 Task: Find connections with filter location Oleiros with filter topic #Jobswith filter profile language Spanish with filter current company Morgan McKinley with filter school Agnel Charitable Trusts Fr Conceicao Rodrigues Institute of Technology Sector 9-A Vashi Navi Mumbai 400 703 with filter industry Engineering Services with filter service category Headshot Photography with filter keywords title HVAC Technician
Action: Mouse moved to (150, 222)
Screenshot: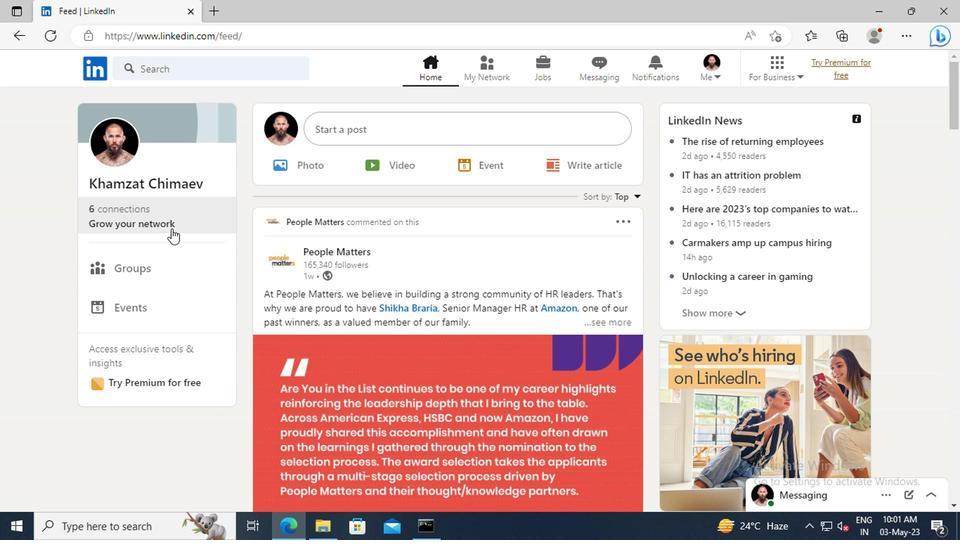 
Action: Mouse pressed left at (150, 222)
Screenshot: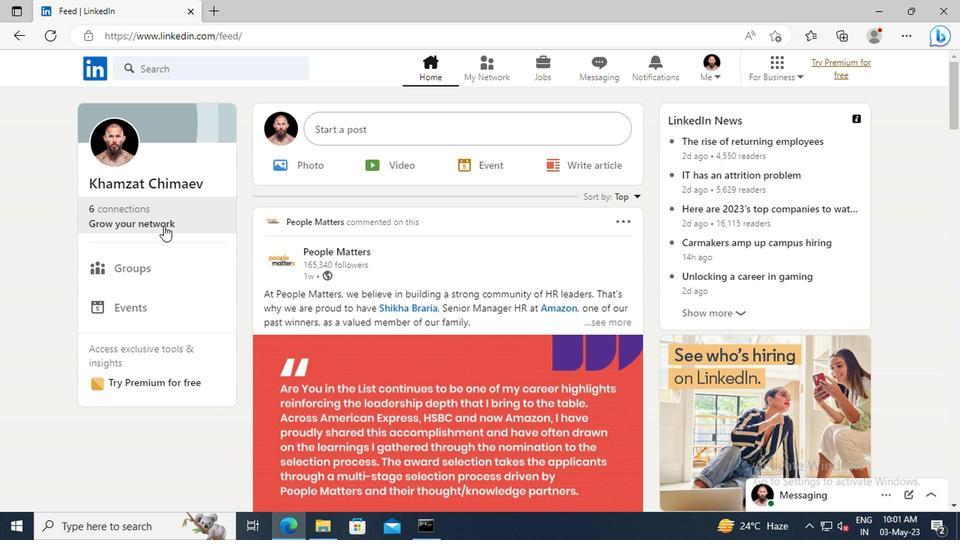 
Action: Mouse moved to (149, 150)
Screenshot: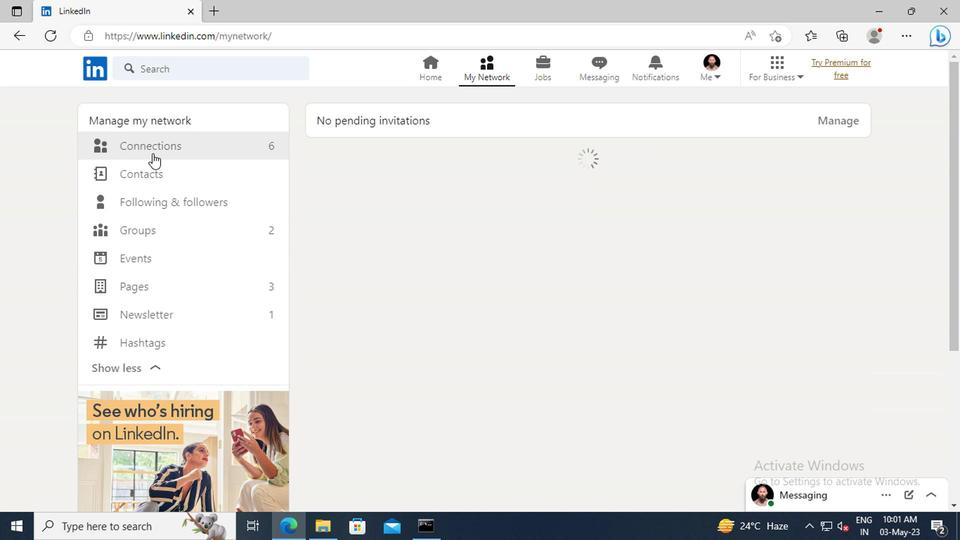 
Action: Mouse pressed left at (149, 150)
Screenshot: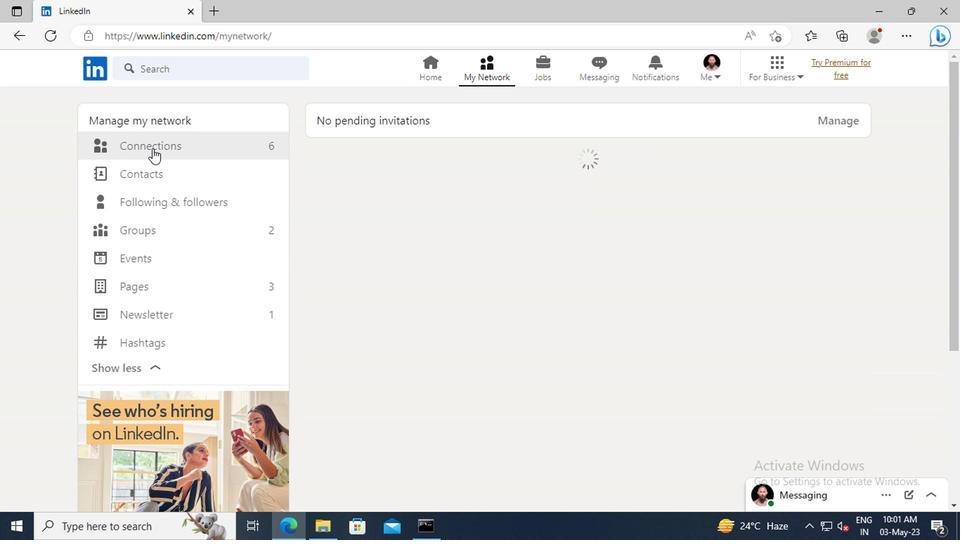
Action: Mouse moved to (563, 150)
Screenshot: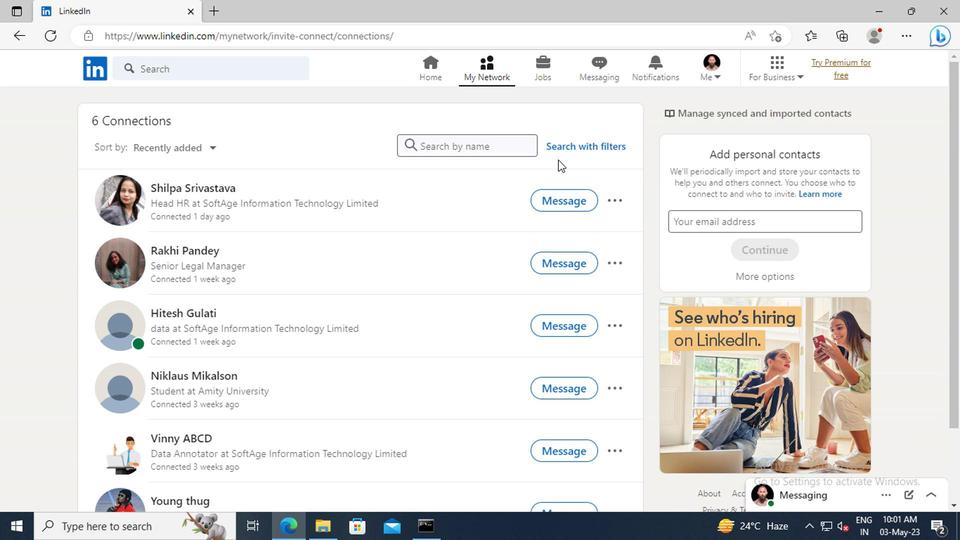 
Action: Mouse pressed left at (563, 150)
Screenshot: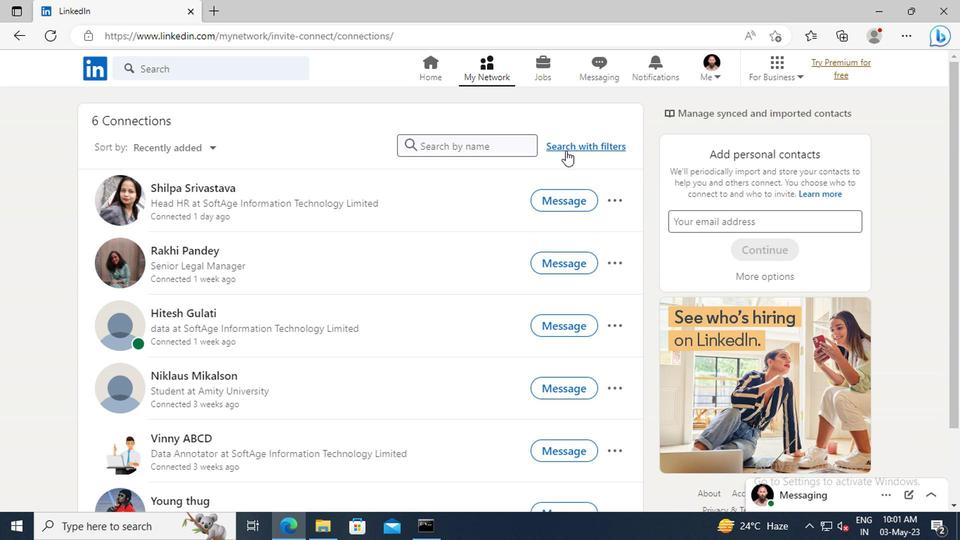 
Action: Mouse moved to (533, 114)
Screenshot: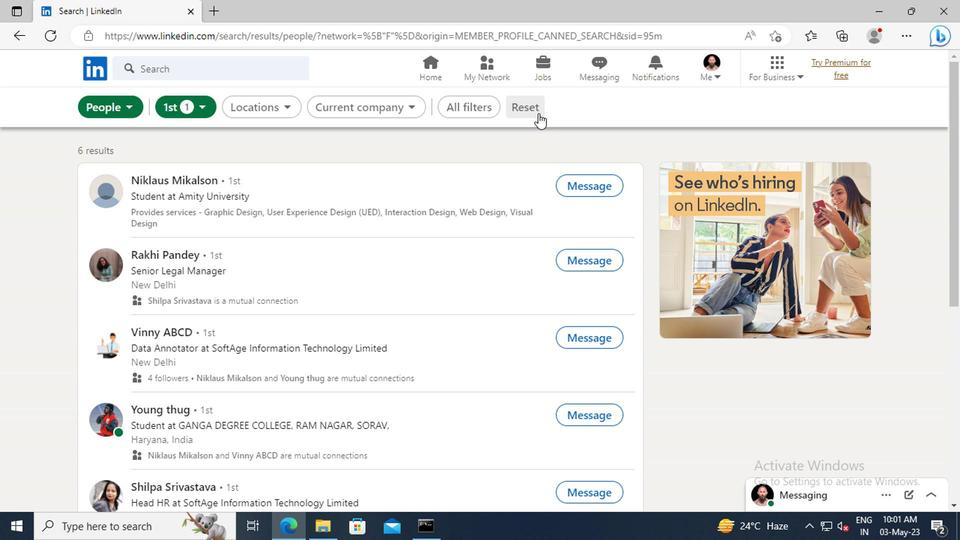 
Action: Mouse pressed left at (533, 114)
Screenshot: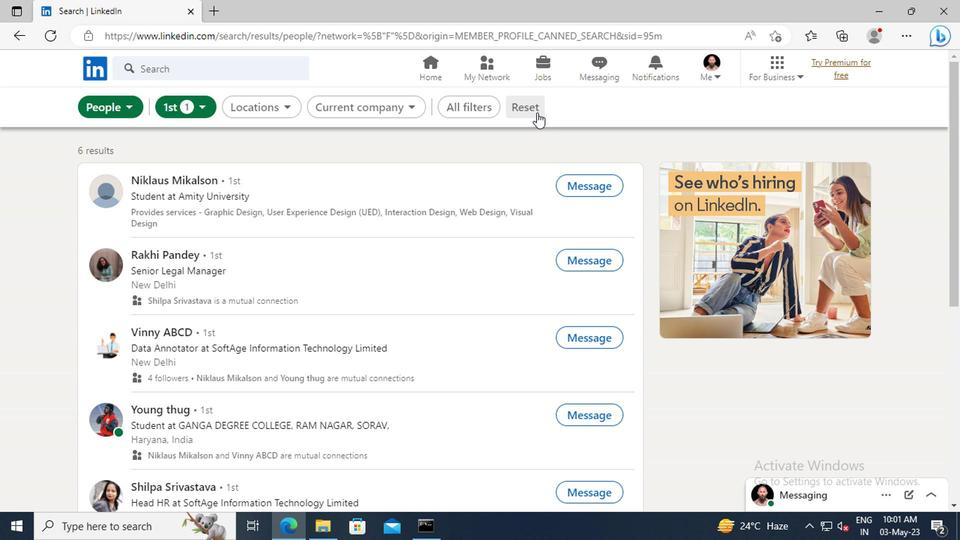 
Action: Mouse moved to (514, 113)
Screenshot: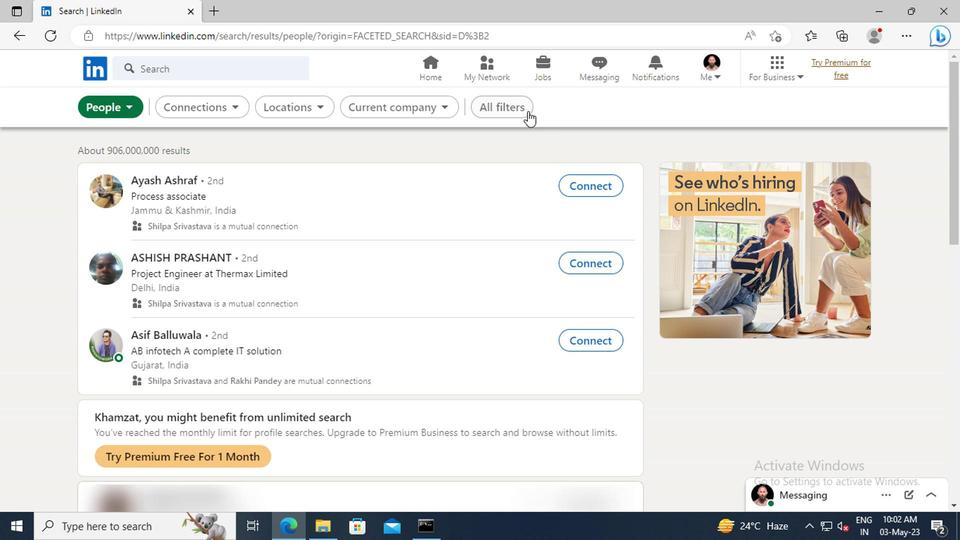 
Action: Mouse pressed left at (514, 113)
Screenshot: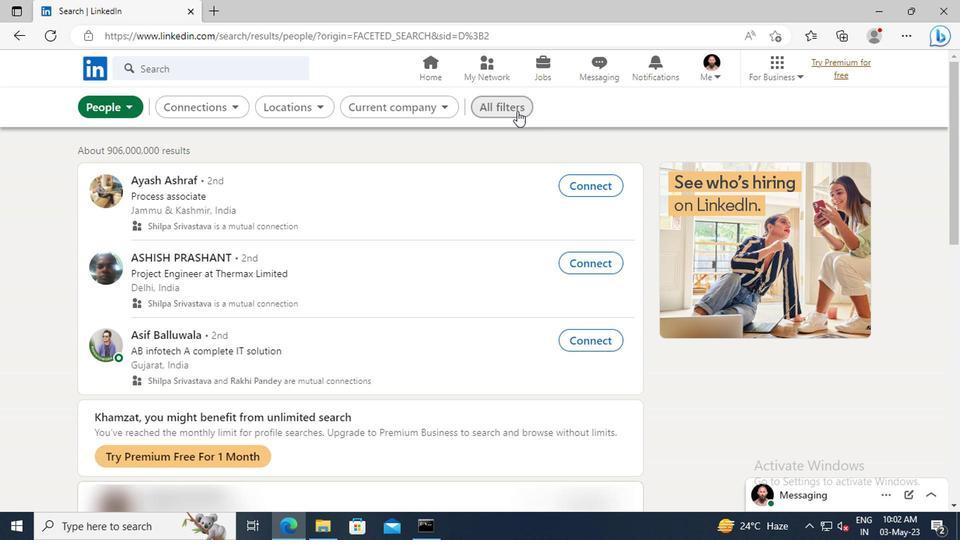 
Action: Mouse moved to (774, 261)
Screenshot: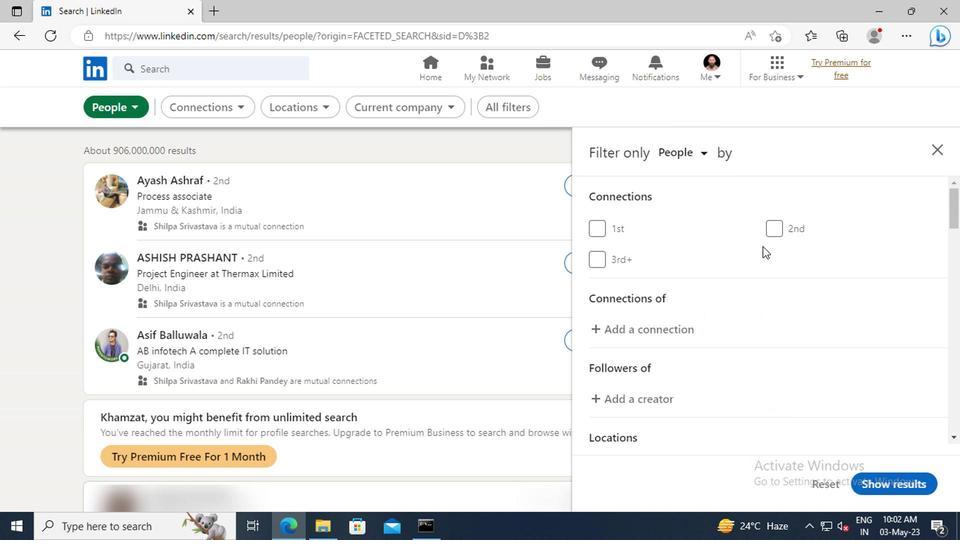 
Action: Mouse scrolled (774, 260) with delta (0, -1)
Screenshot: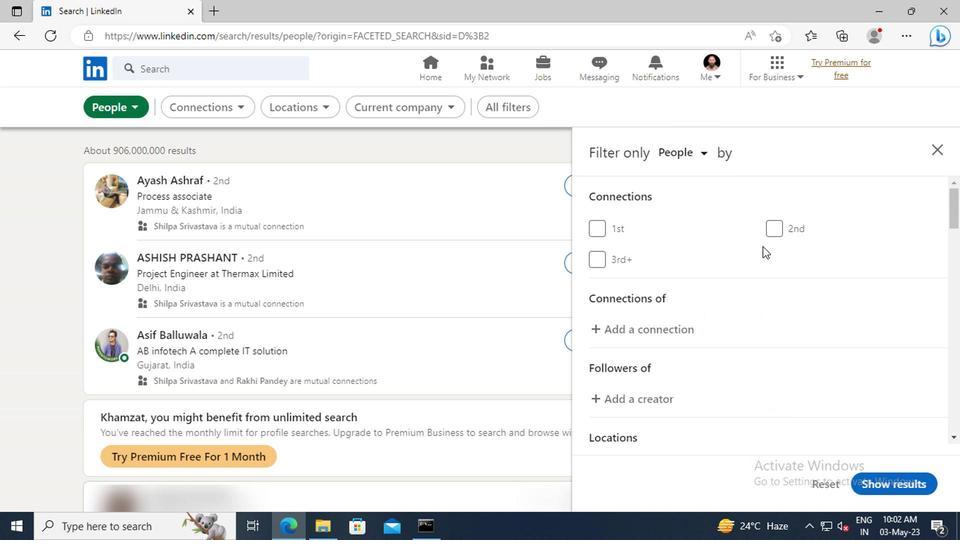 
Action: Mouse scrolled (774, 260) with delta (0, -1)
Screenshot: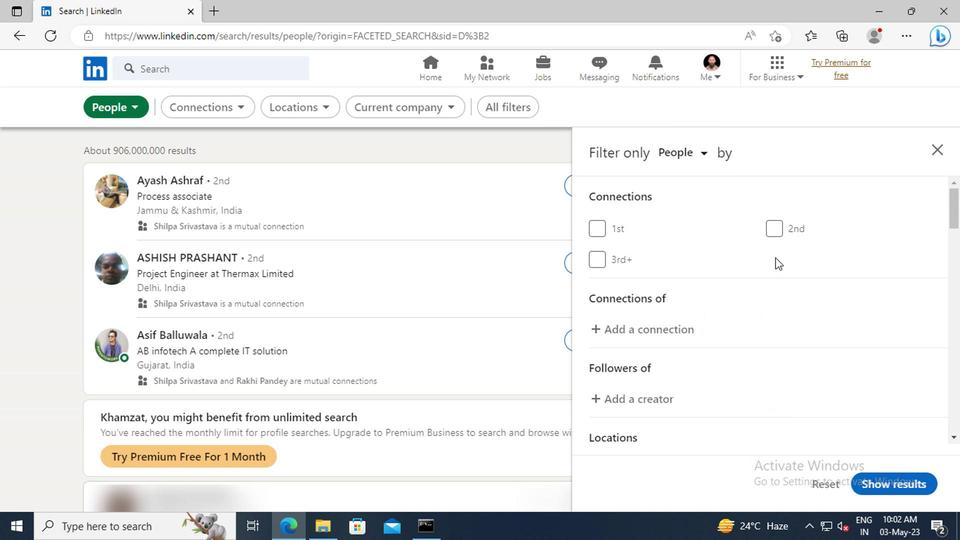 
Action: Mouse moved to (782, 266)
Screenshot: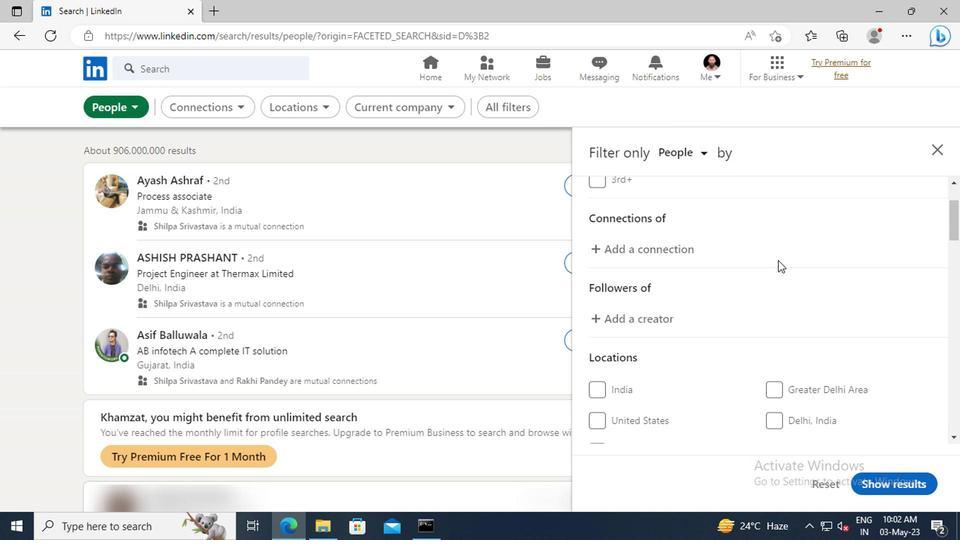 
Action: Mouse scrolled (782, 265) with delta (0, -1)
Screenshot: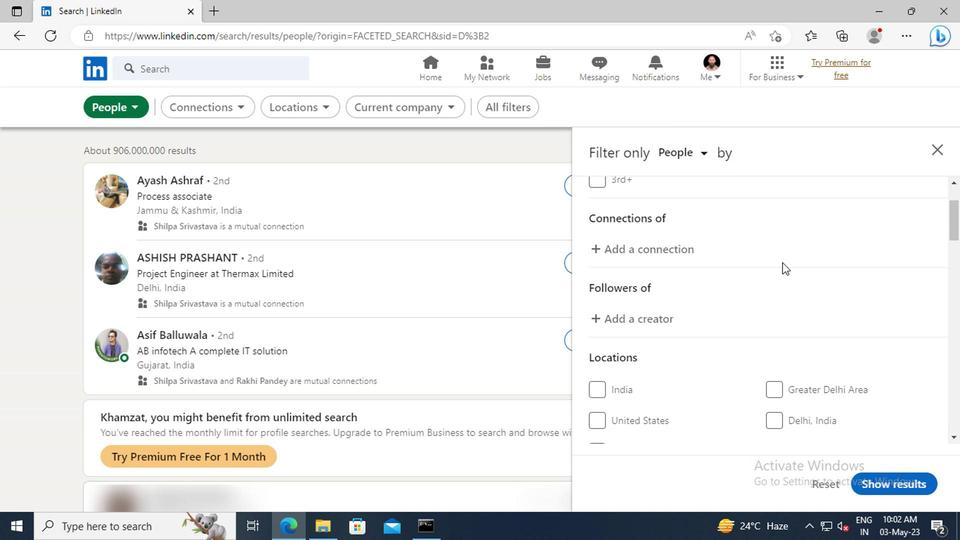 
Action: Mouse scrolled (782, 265) with delta (0, -1)
Screenshot: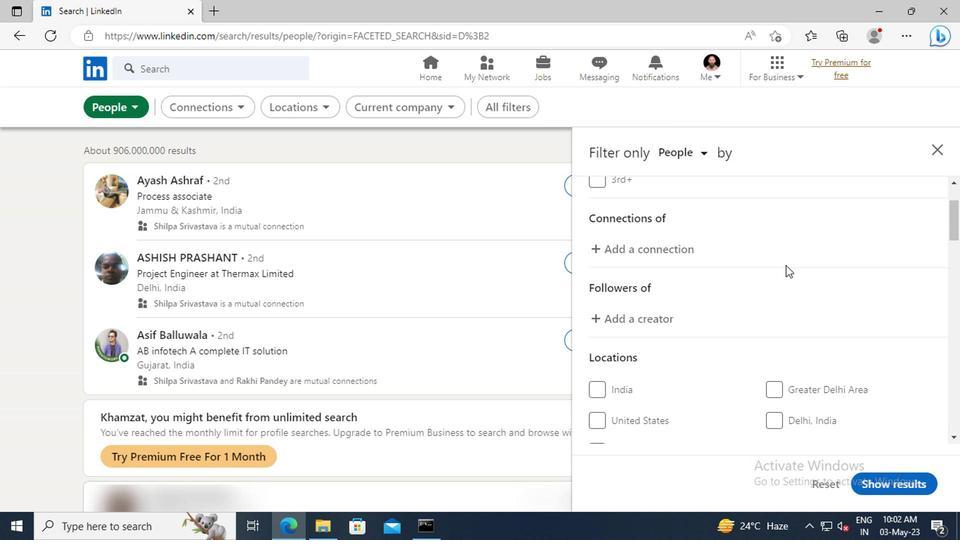 
Action: Mouse scrolled (782, 265) with delta (0, -1)
Screenshot: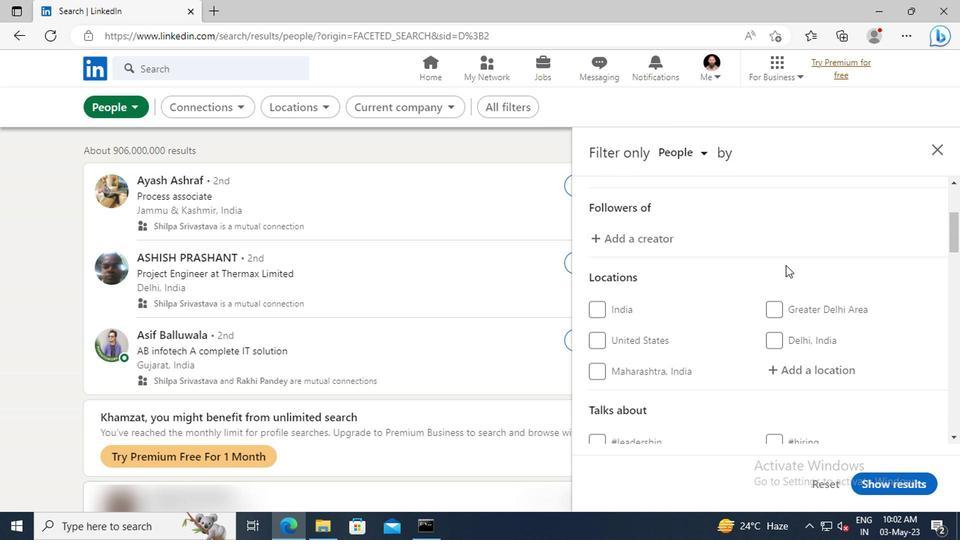 
Action: Mouse scrolled (782, 265) with delta (0, -1)
Screenshot: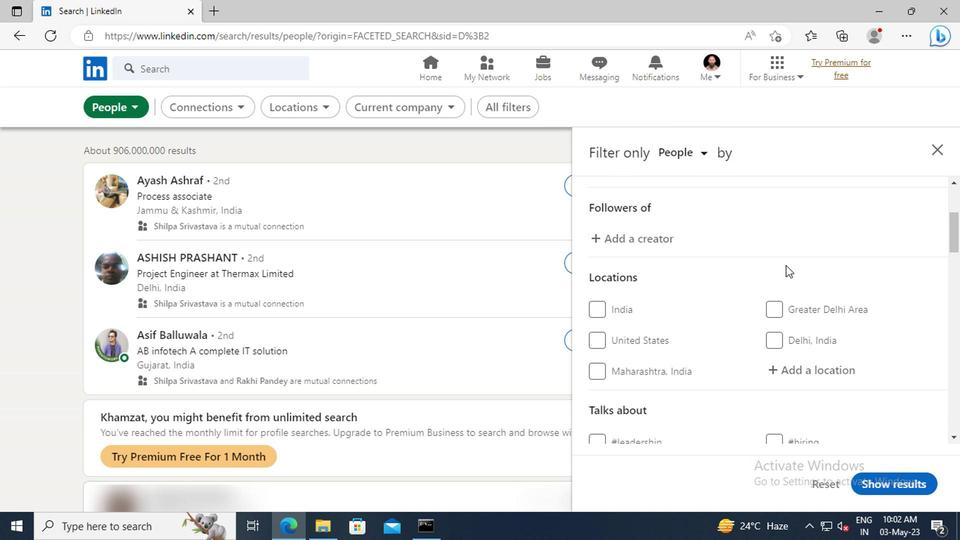 
Action: Mouse moved to (786, 289)
Screenshot: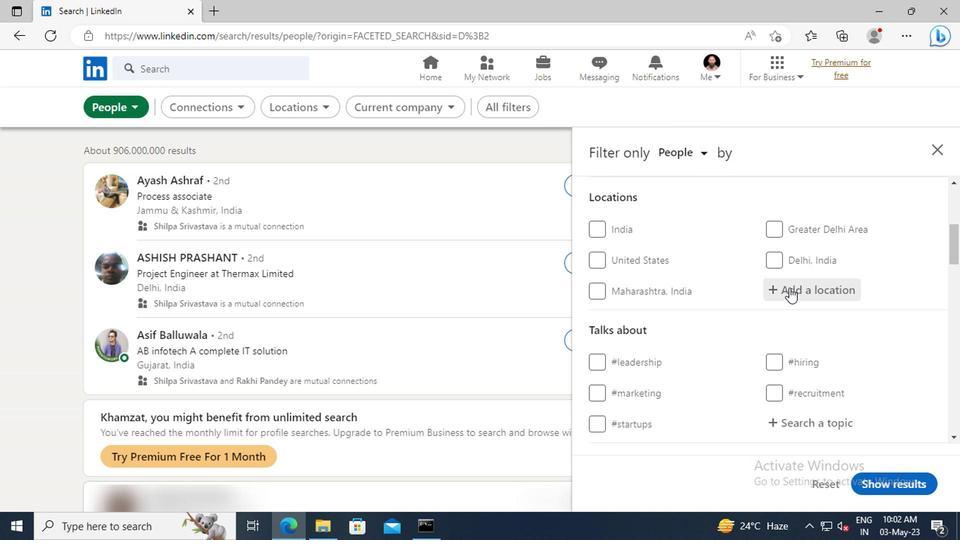 
Action: Mouse pressed left at (786, 289)
Screenshot: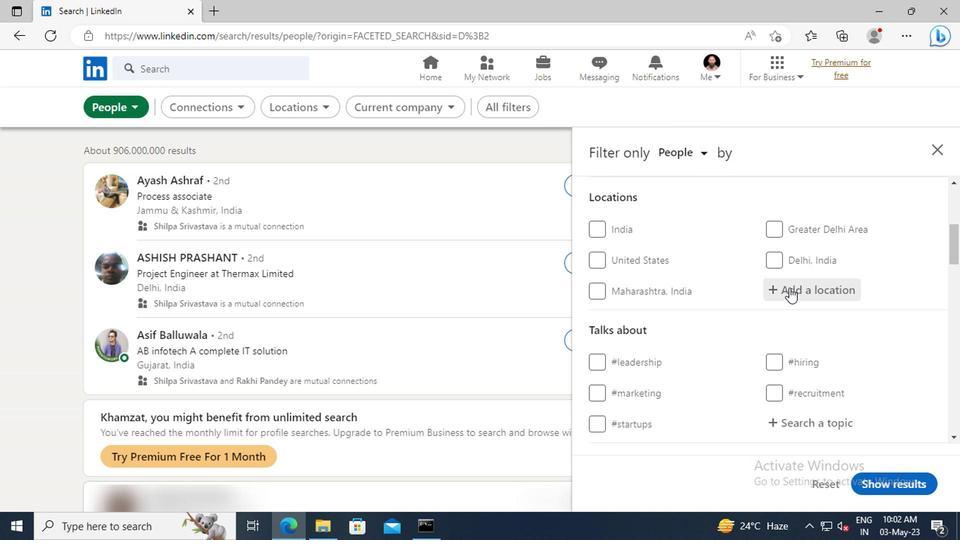 
Action: Key pressed <Key.shift>OLEIROS
Screenshot: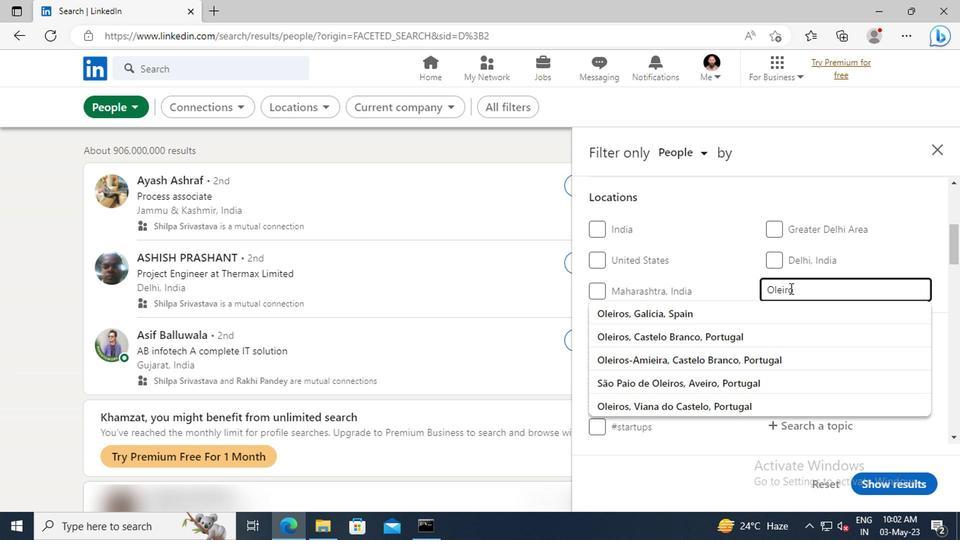 
Action: Mouse moved to (787, 306)
Screenshot: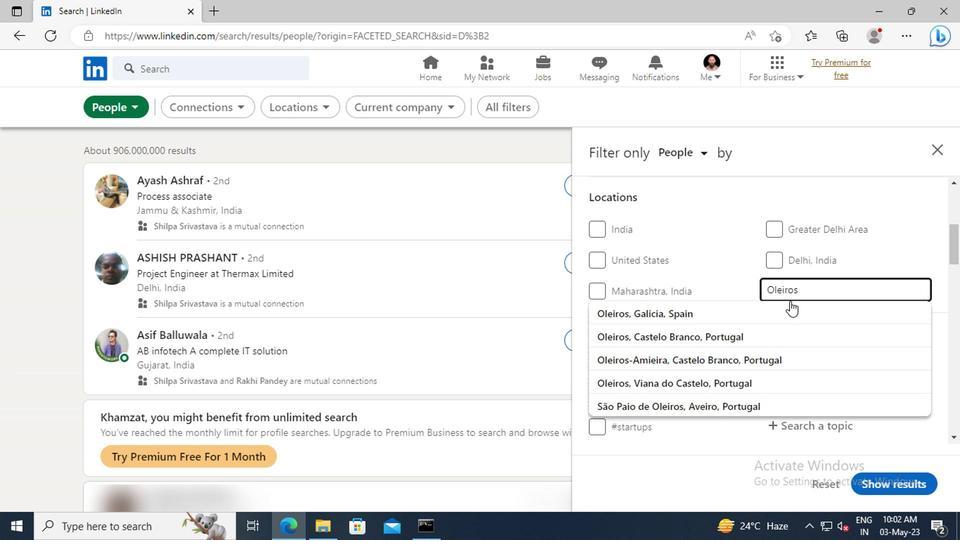 
Action: Mouse pressed left at (787, 306)
Screenshot: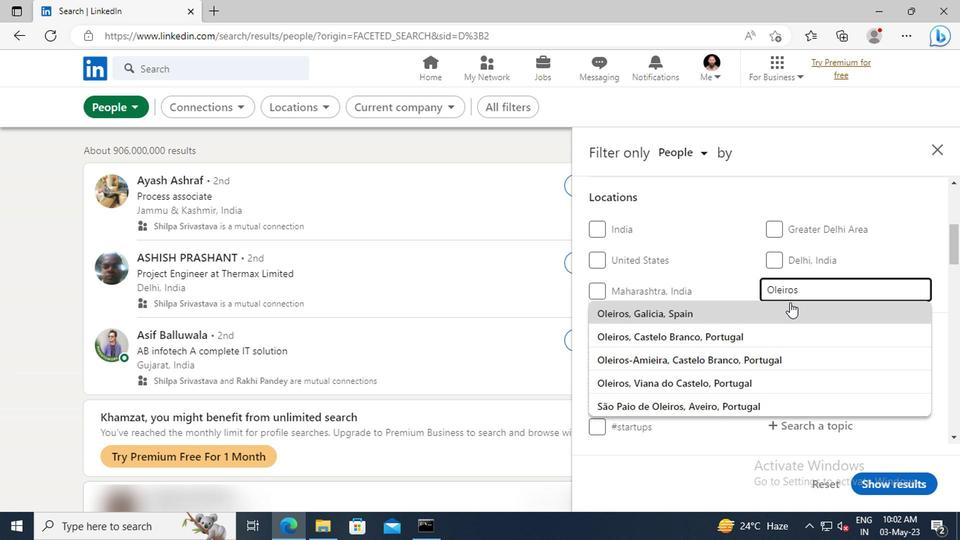 
Action: Mouse scrolled (787, 305) with delta (0, -1)
Screenshot: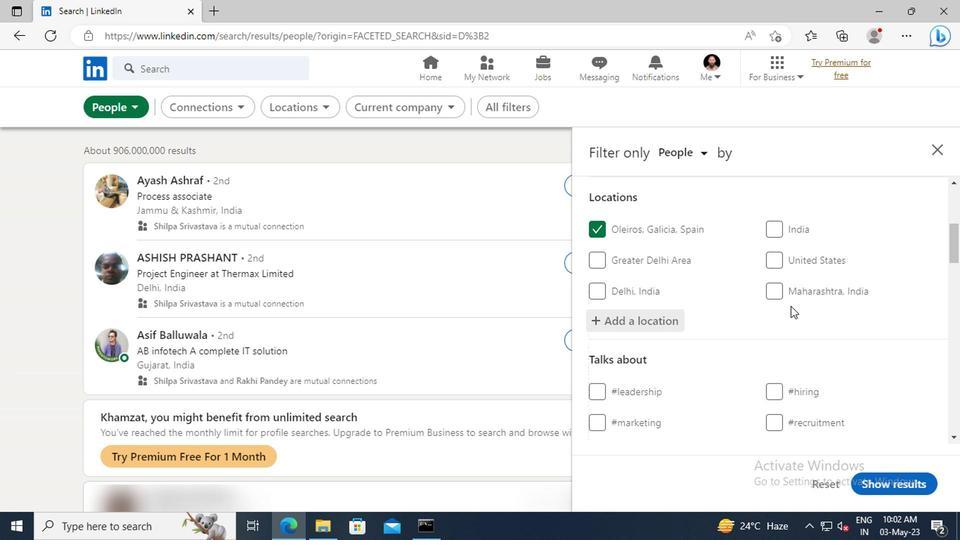 
Action: Mouse moved to (785, 286)
Screenshot: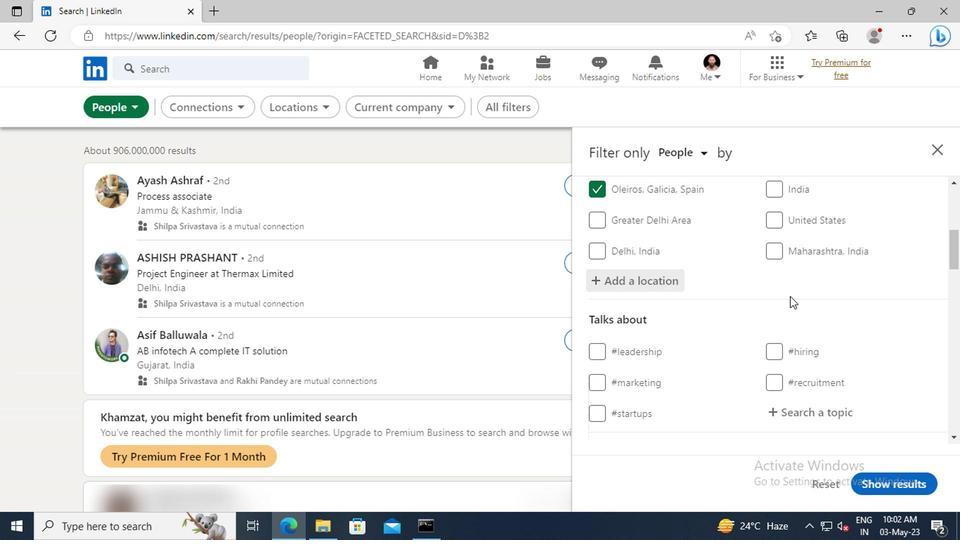 
Action: Mouse scrolled (785, 285) with delta (0, 0)
Screenshot: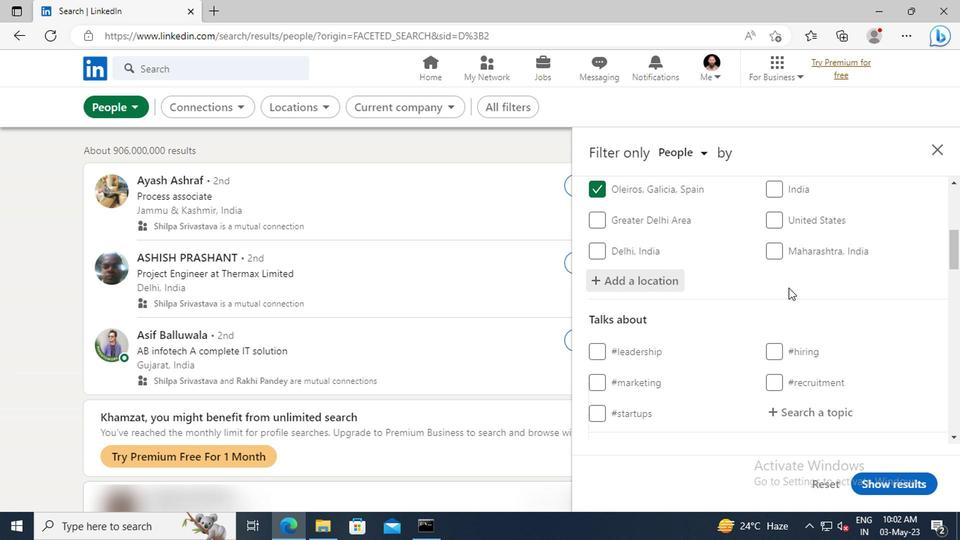
Action: Mouse scrolled (785, 285) with delta (0, 0)
Screenshot: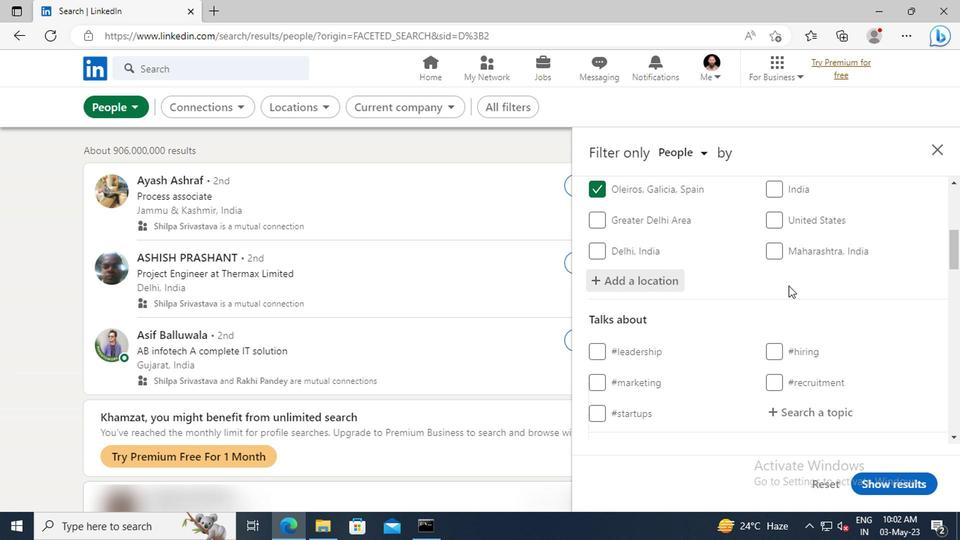 
Action: Mouse scrolled (785, 285) with delta (0, 0)
Screenshot: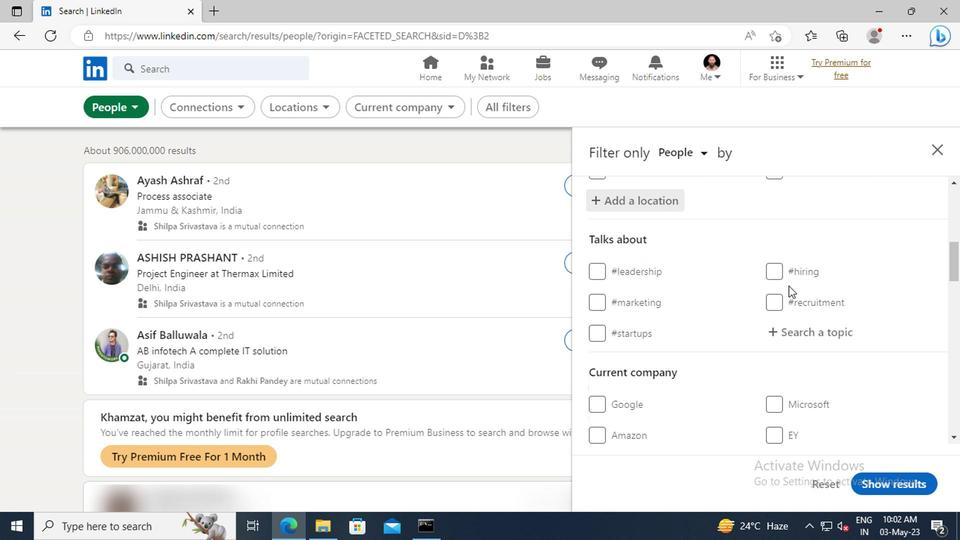 
Action: Mouse moved to (788, 292)
Screenshot: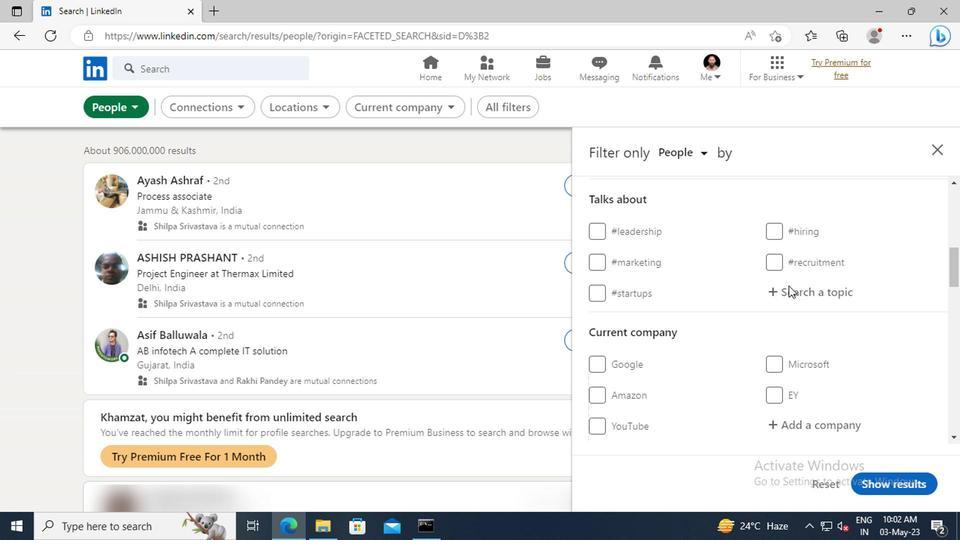 
Action: Mouse pressed left at (788, 292)
Screenshot: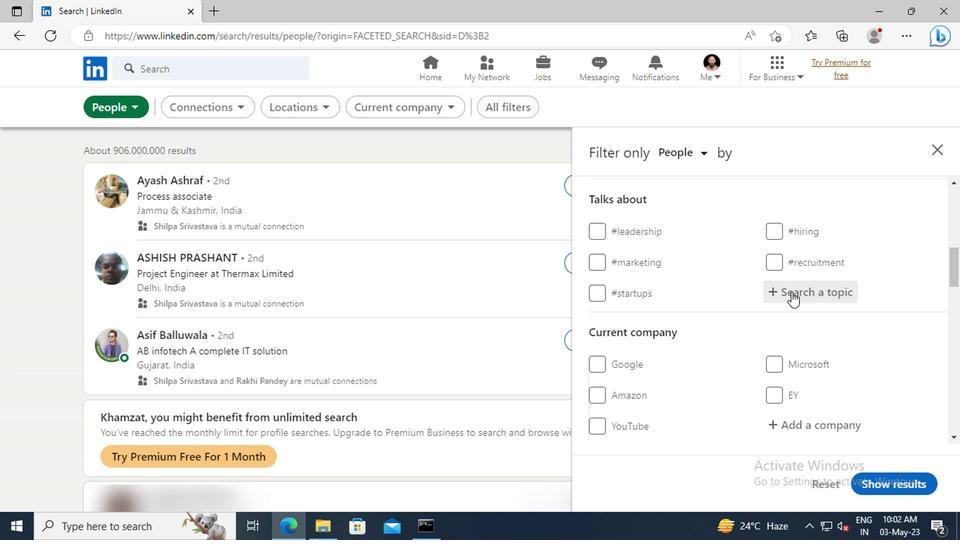 
Action: Key pressed <Key.shift>JOBS
Screenshot: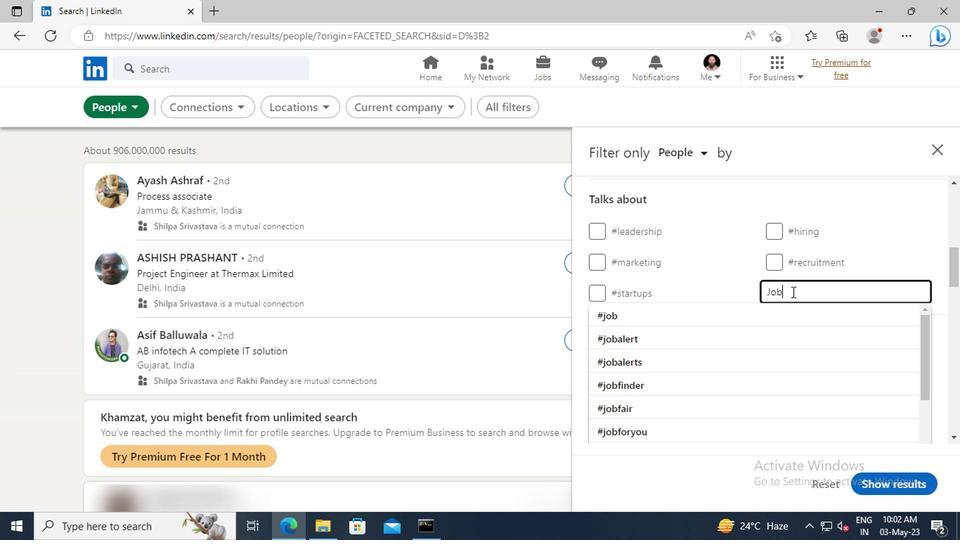 
Action: Mouse moved to (793, 314)
Screenshot: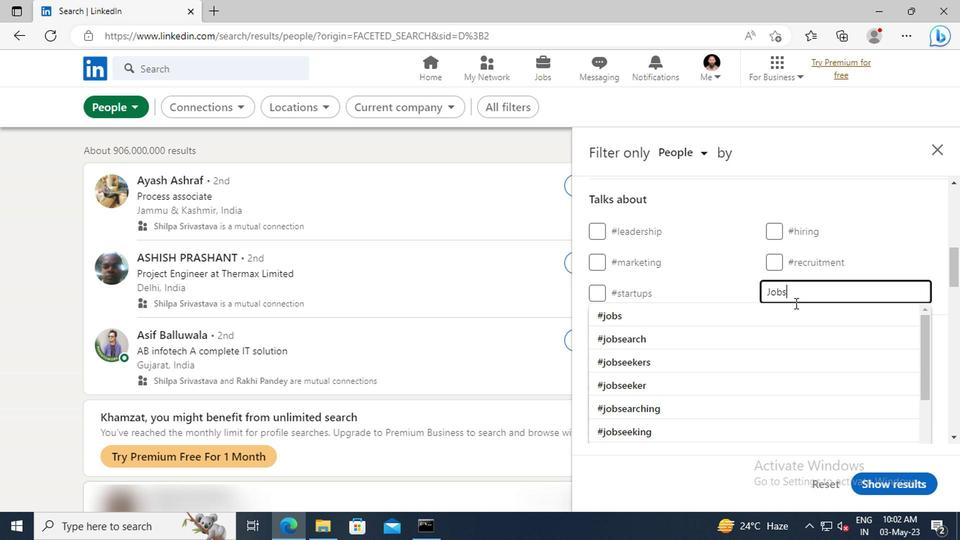 
Action: Mouse pressed left at (793, 314)
Screenshot: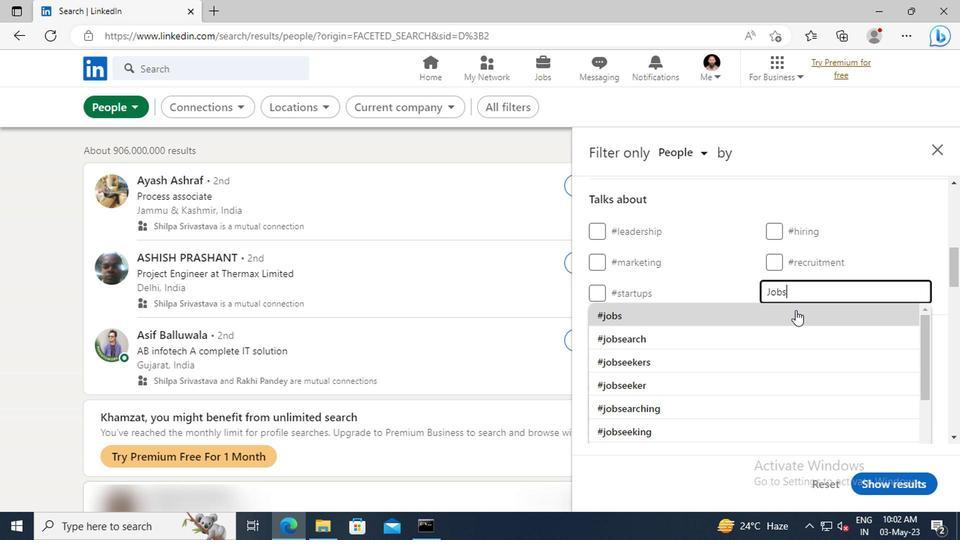 
Action: Mouse moved to (793, 315)
Screenshot: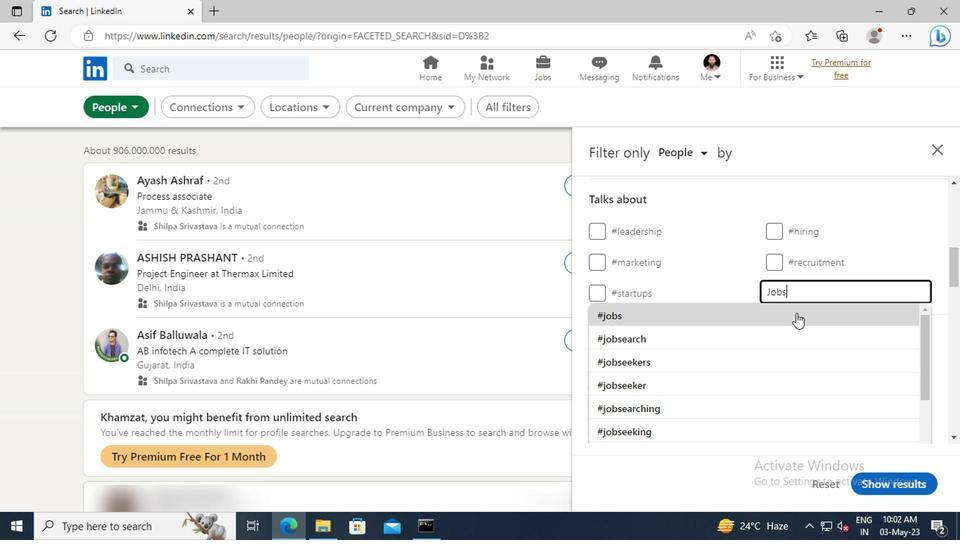 
Action: Mouse scrolled (793, 314) with delta (0, -1)
Screenshot: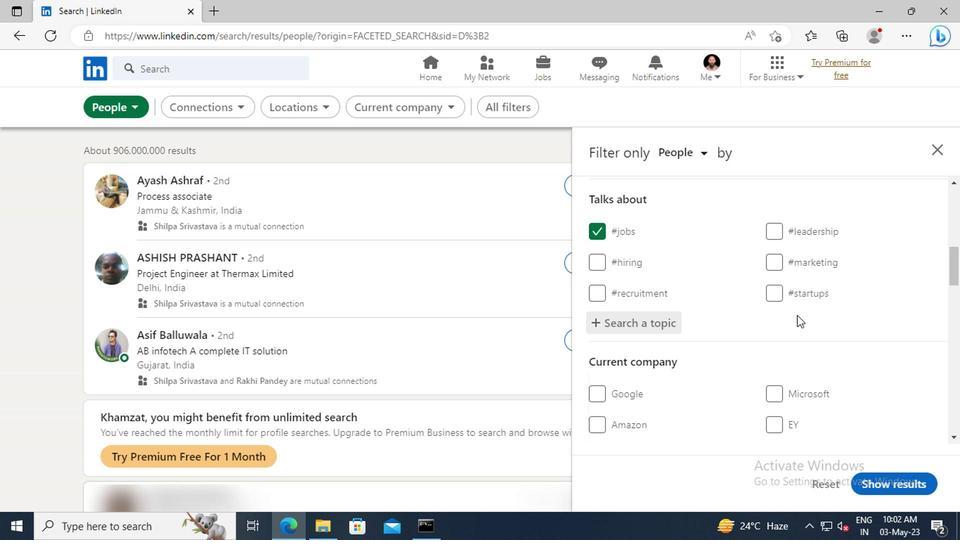 
Action: Mouse scrolled (793, 314) with delta (0, -1)
Screenshot: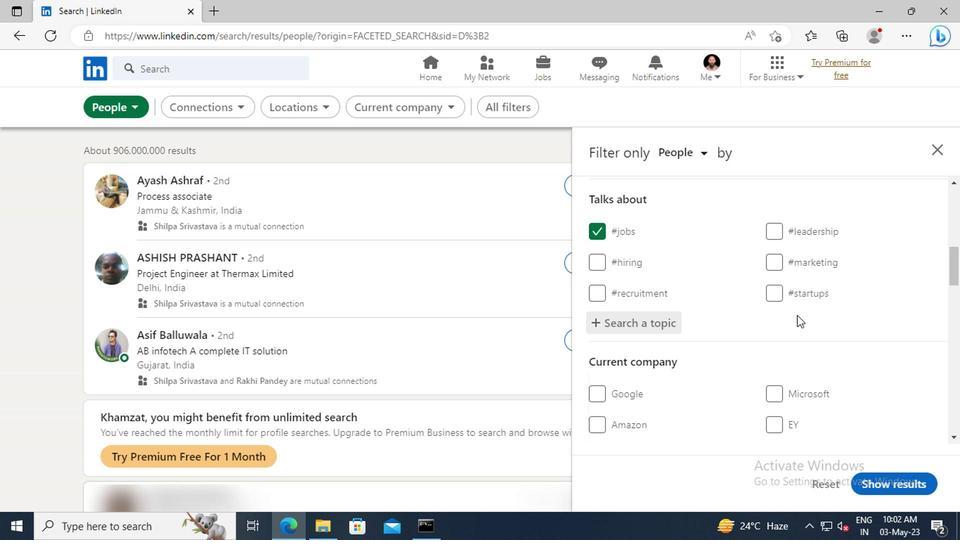 
Action: Mouse scrolled (793, 314) with delta (0, -1)
Screenshot: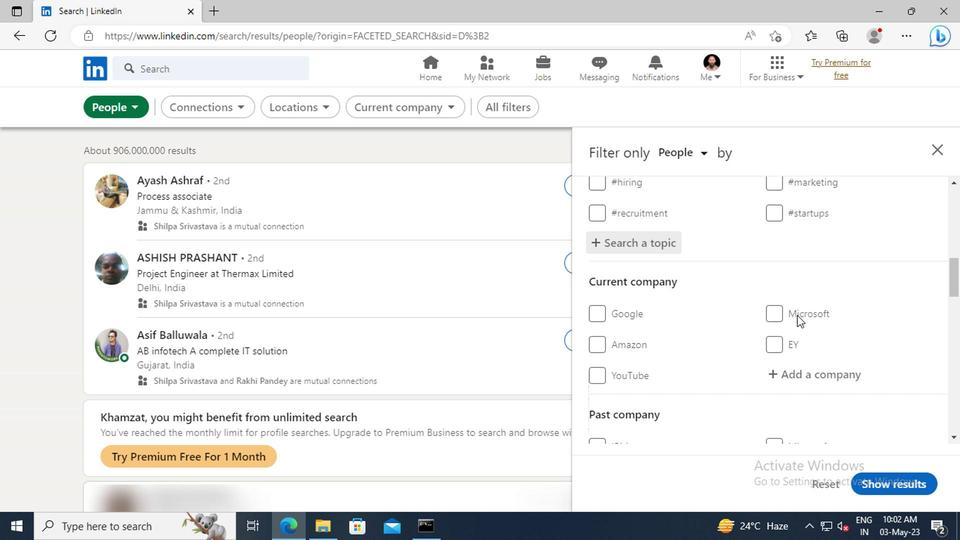 
Action: Mouse scrolled (793, 314) with delta (0, -1)
Screenshot: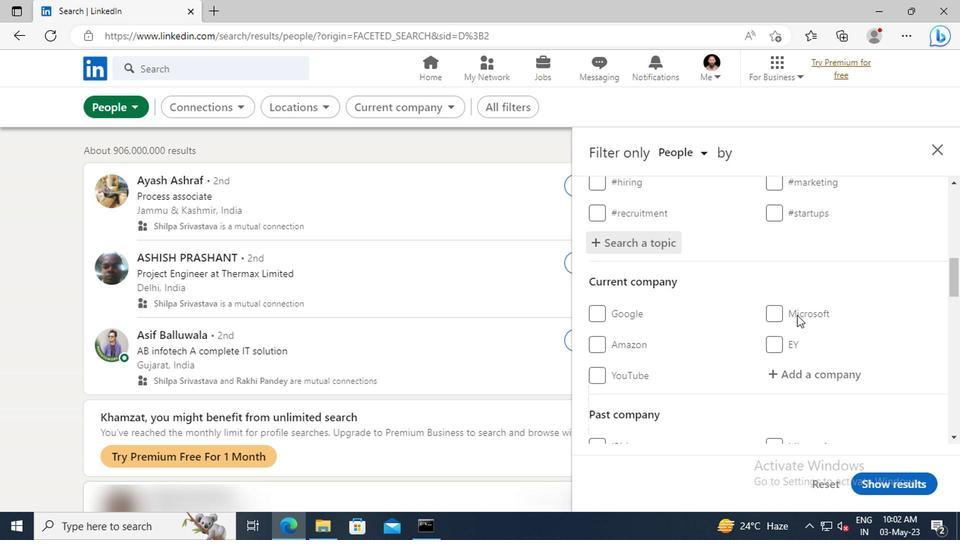 
Action: Mouse scrolled (793, 314) with delta (0, -1)
Screenshot: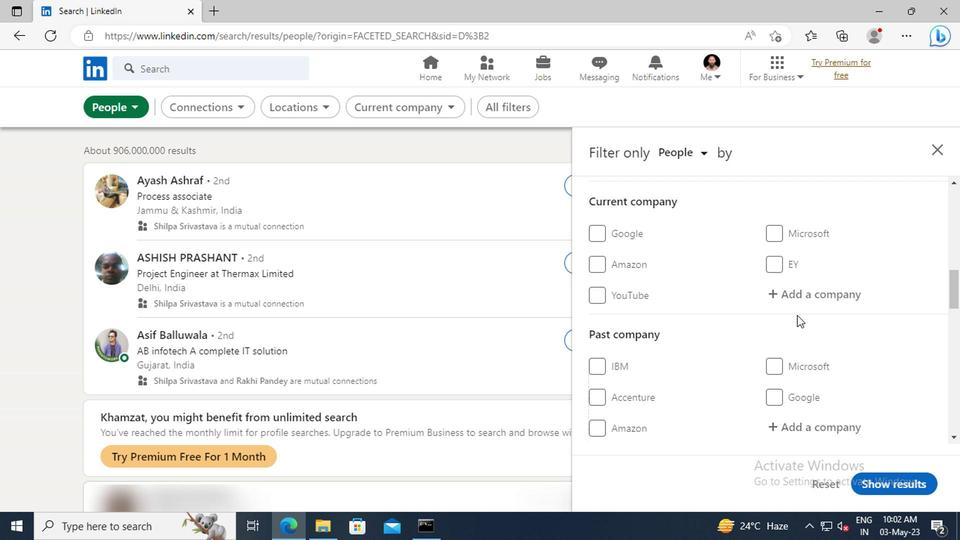 
Action: Mouse scrolled (793, 314) with delta (0, -1)
Screenshot: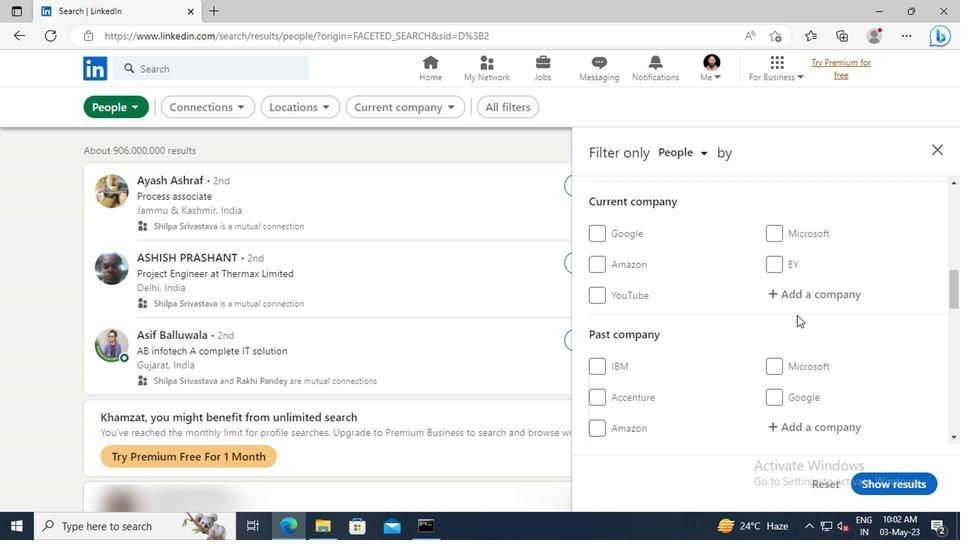 
Action: Mouse scrolled (793, 314) with delta (0, -1)
Screenshot: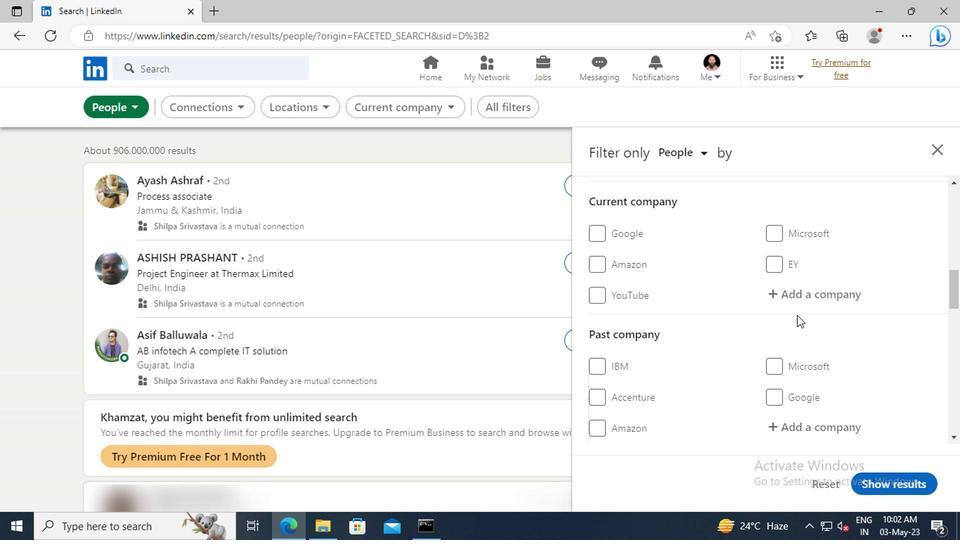 
Action: Mouse scrolled (793, 314) with delta (0, -1)
Screenshot: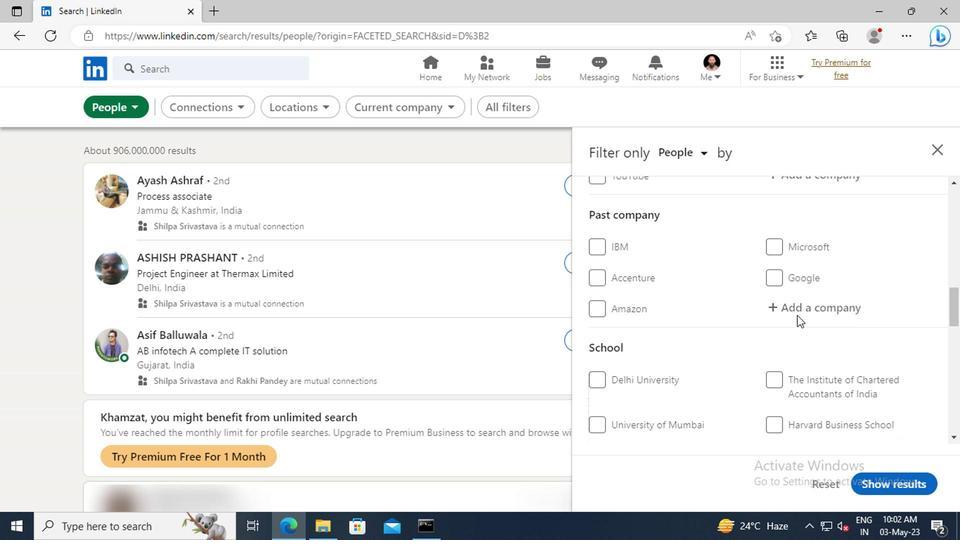 
Action: Mouse scrolled (793, 314) with delta (0, -1)
Screenshot: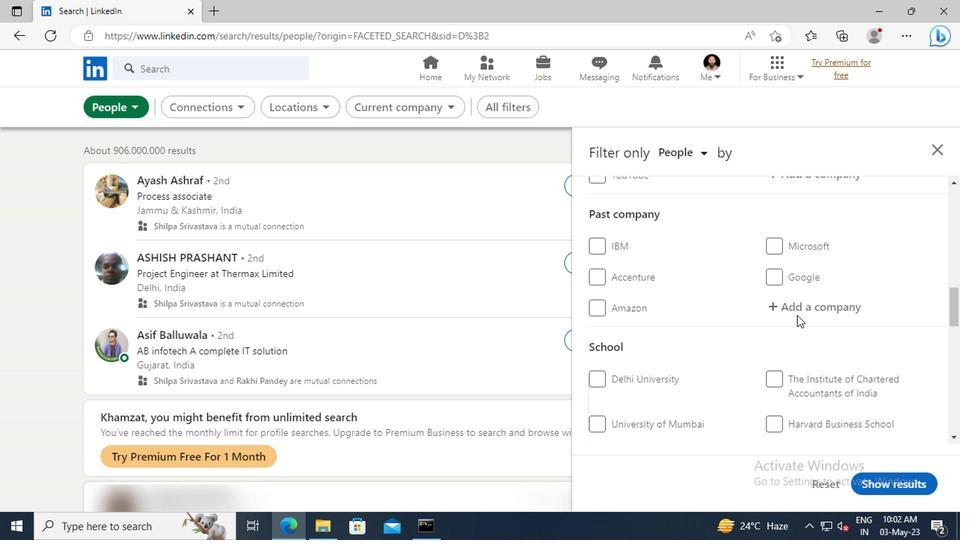 
Action: Mouse scrolled (793, 314) with delta (0, -1)
Screenshot: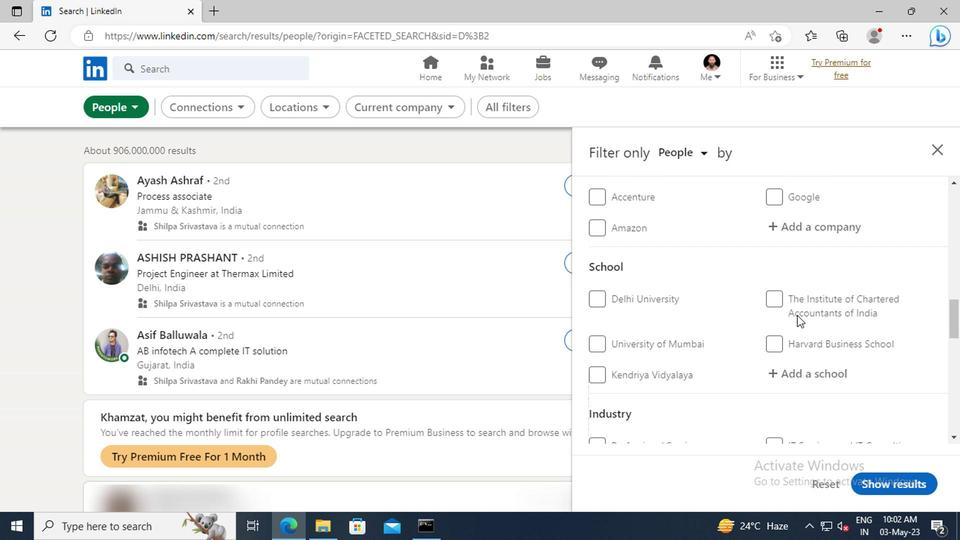 
Action: Mouse scrolled (793, 314) with delta (0, -1)
Screenshot: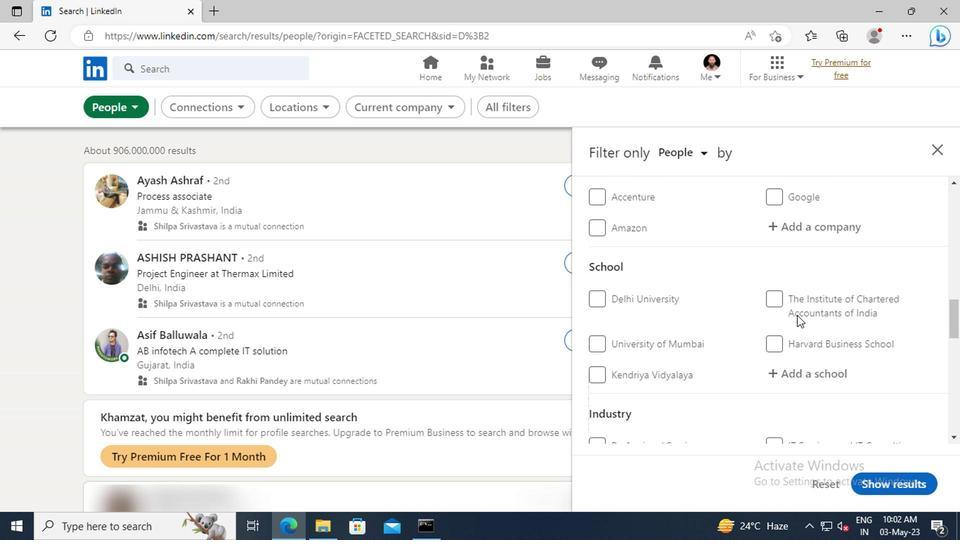
Action: Mouse scrolled (793, 314) with delta (0, -1)
Screenshot: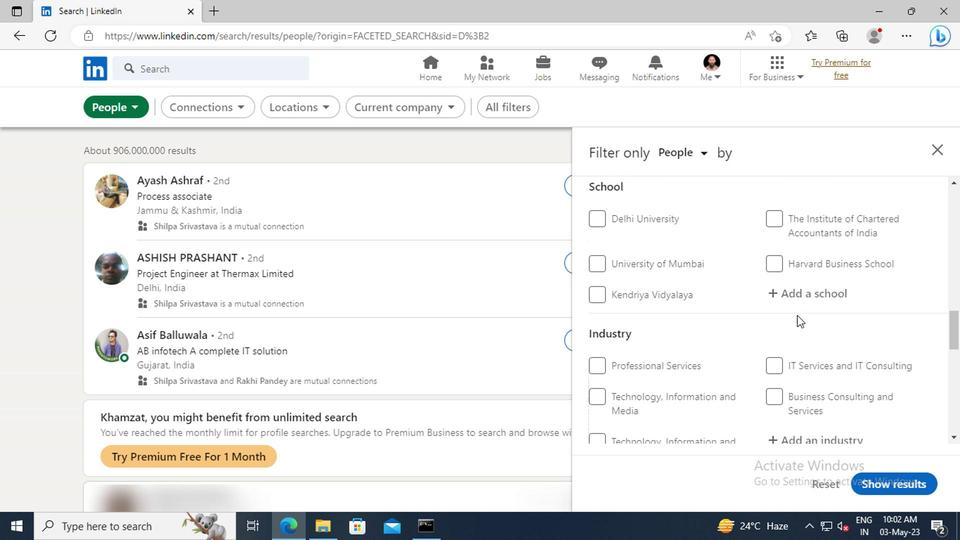 
Action: Mouse scrolled (793, 314) with delta (0, -1)
Screenshot: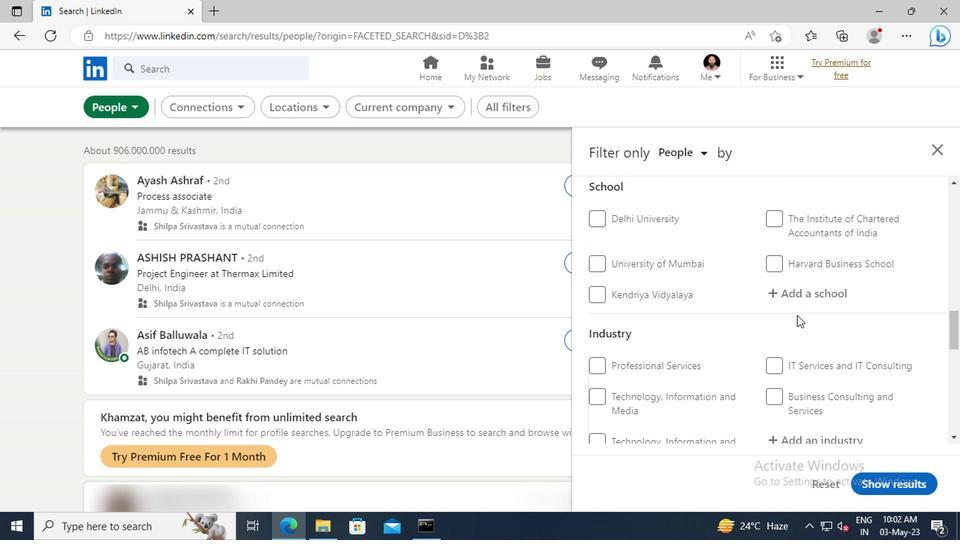 
Action: Mouse scrolled (793, 314) with delta (0, -1)
Screenshot: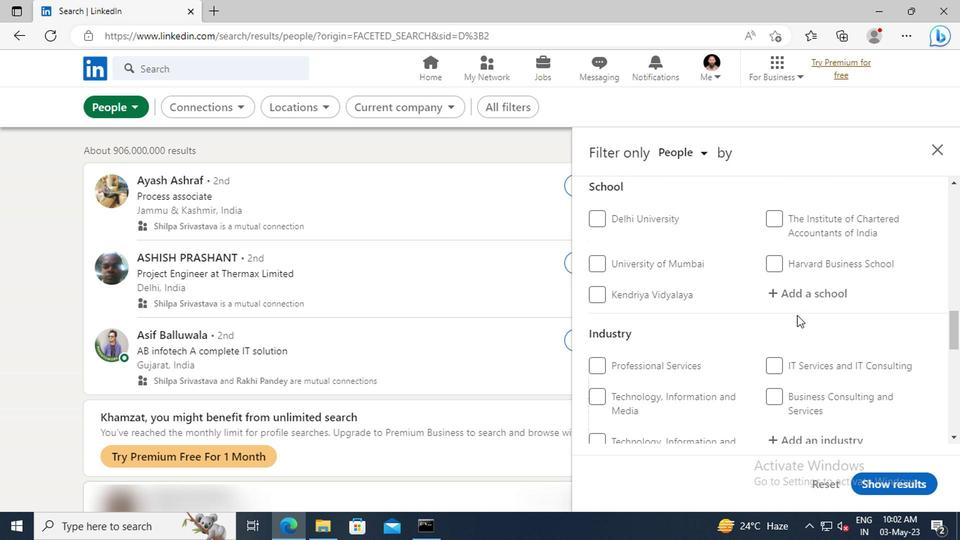 
Action: Mouse scrolled (793, 314) with delta (0, -1)
Screenshot: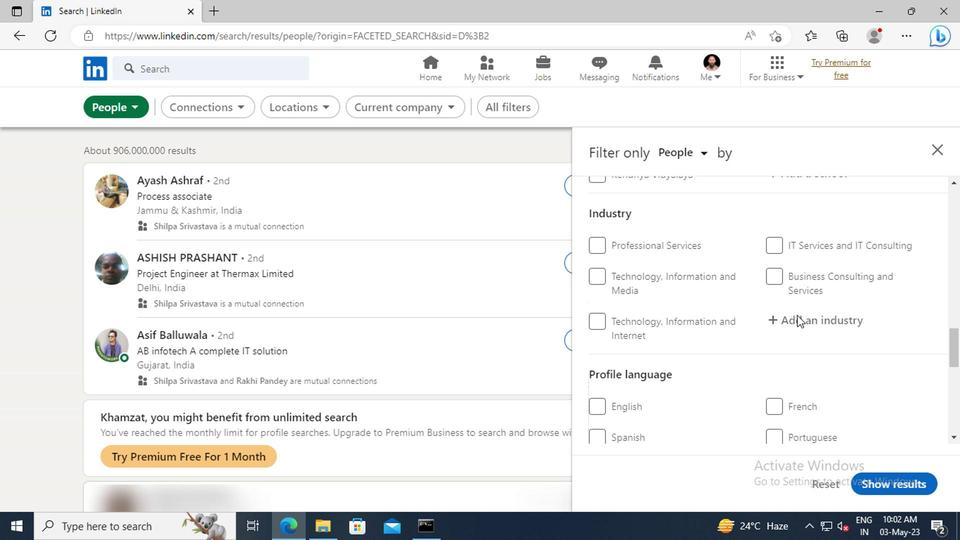 
Action: Mouse scrolled (793, 314) with delta (0, -1)
Screenshot: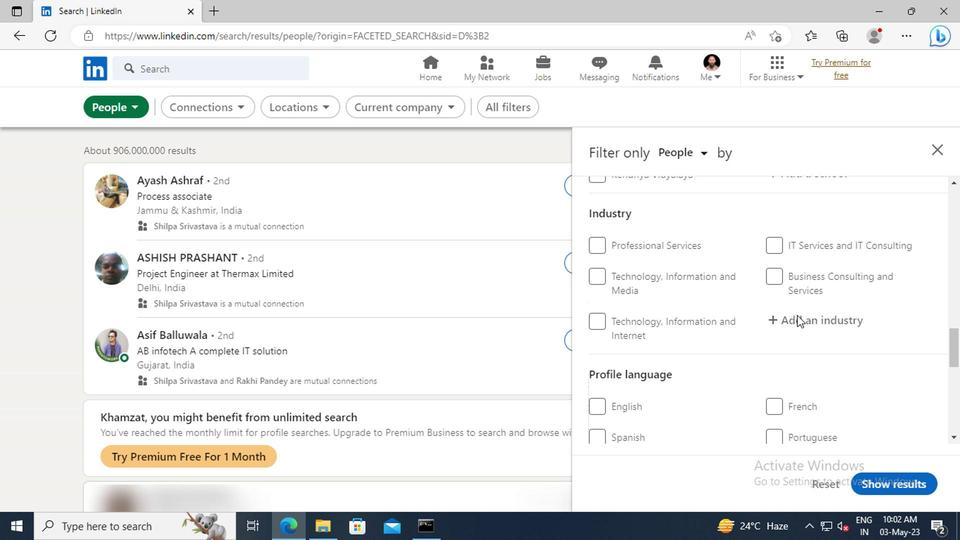 
Action: Mouse moved to (597, 356)
Screenshot: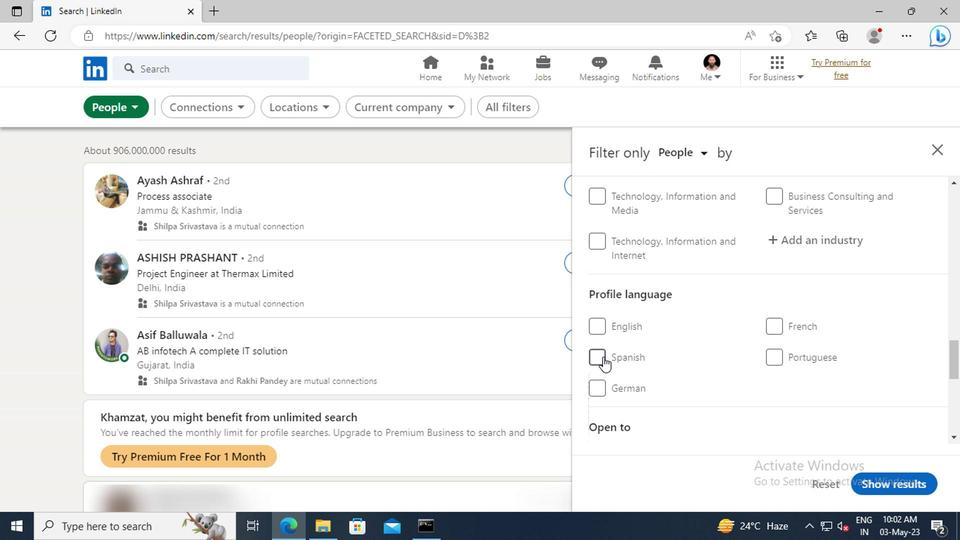 
Action: Mouse pressed left at (597, 356)
Screenshot: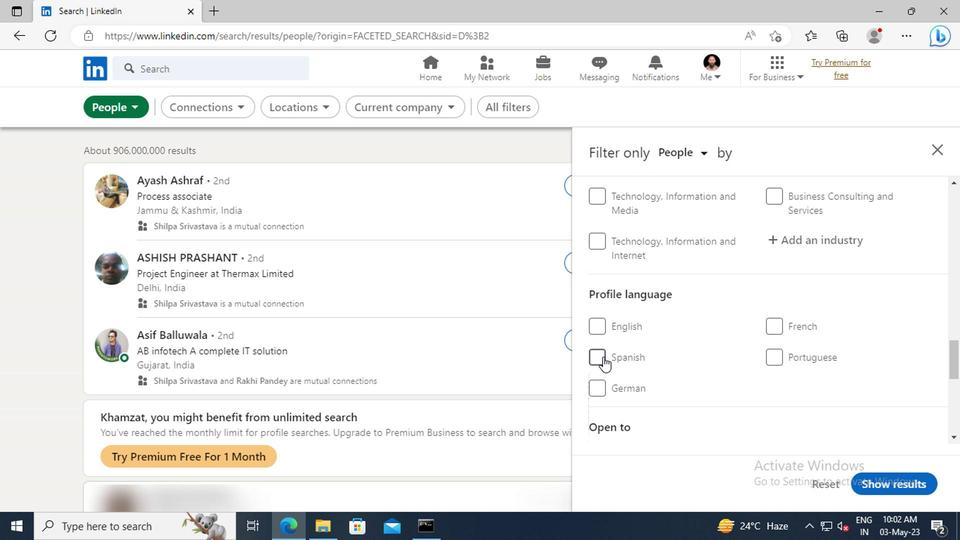 
Action: Mouse moved to (787, 331)
Screenshot: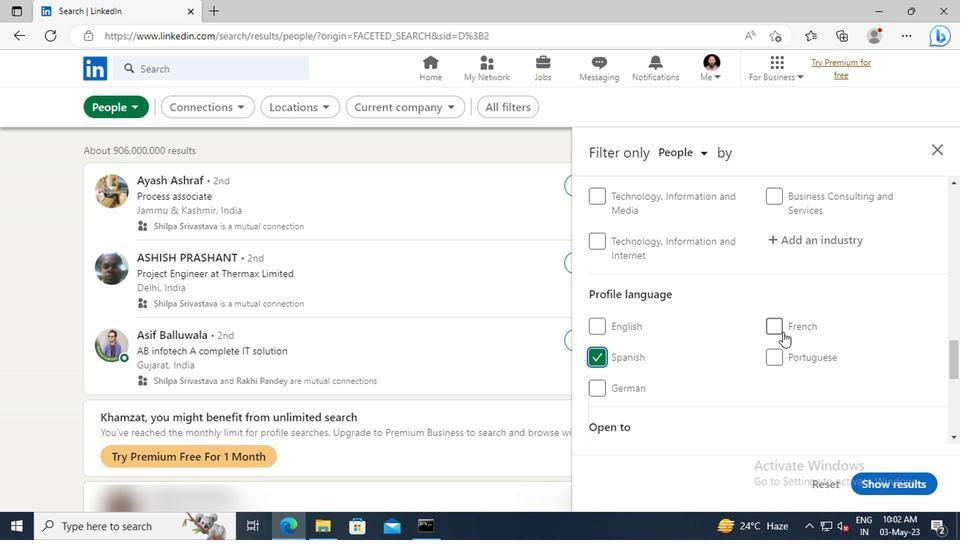 
Action: Mouse scrolled (787, 332) with delta (0, 0)
Screenshot: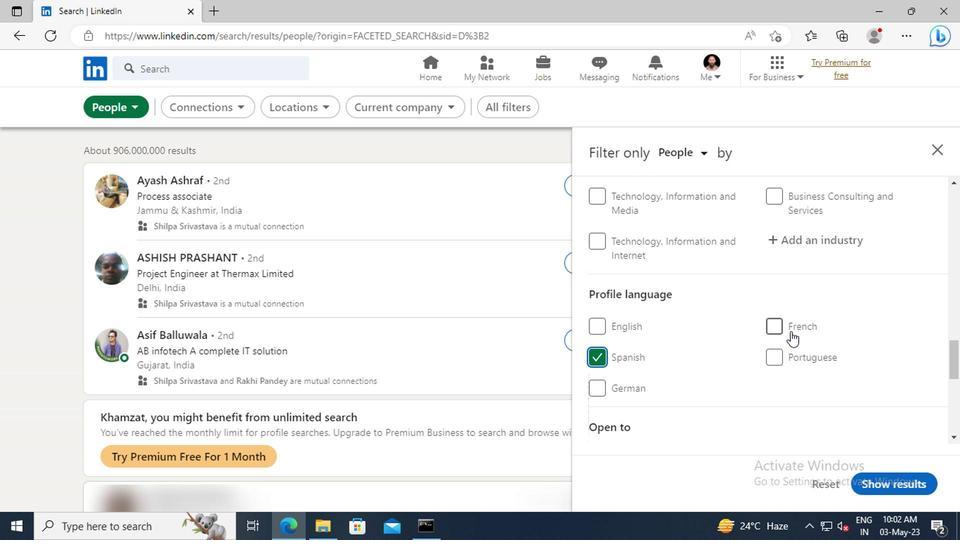 
Action: Mouse scrolled (787, 332) with delta (0, 0)
Screenshot: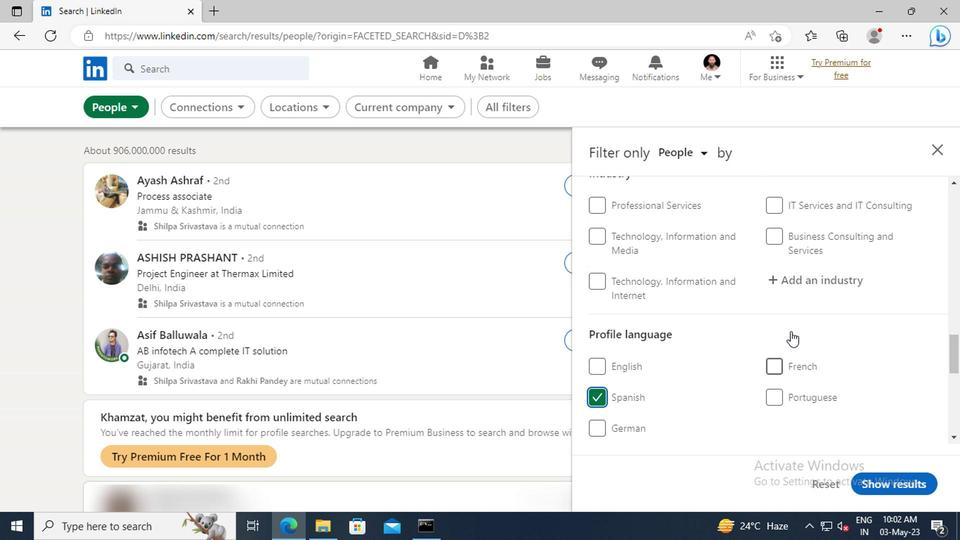 
Action: Mouse scrolled (787, 332) with delta (0, 0)
Screenshot: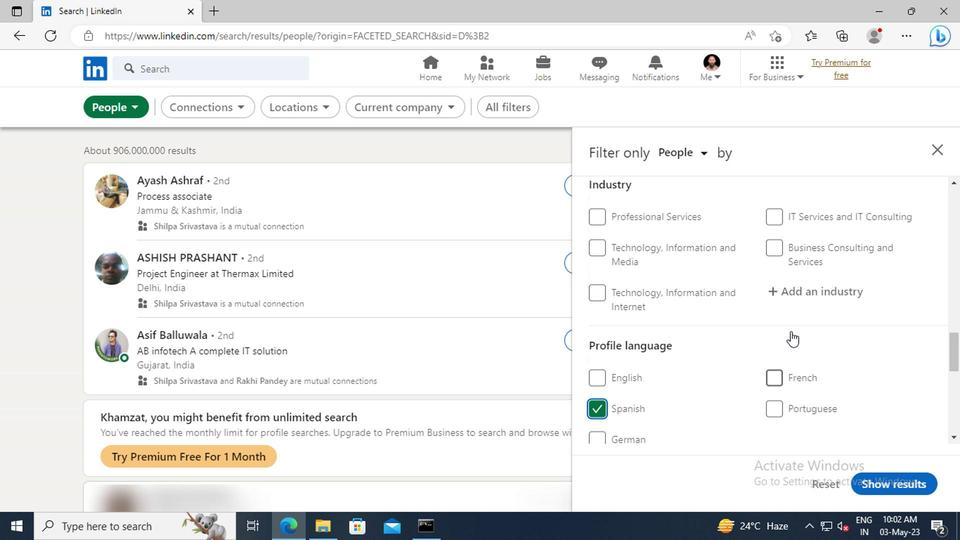 
Action: Mouse scrolled (787, 332) with delta (0, 0)
Screenshot: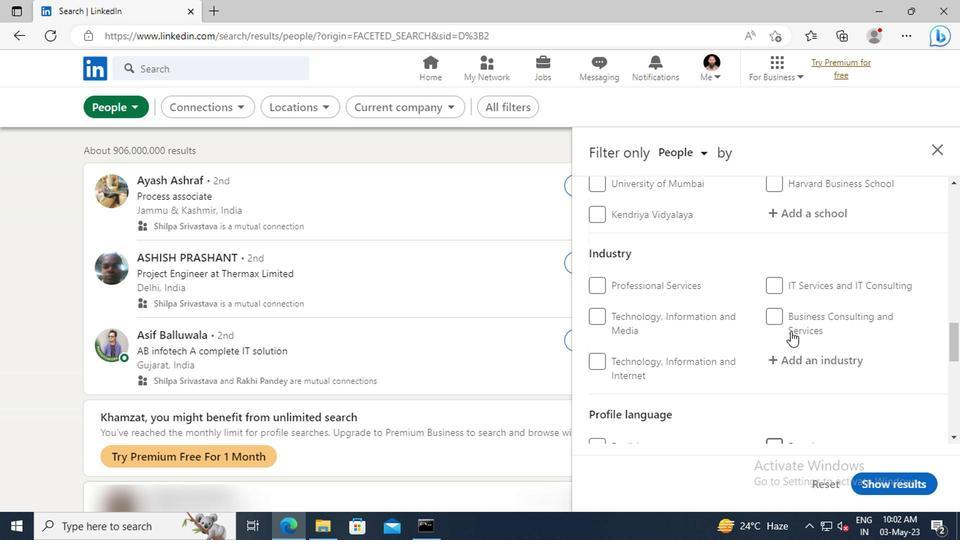 
Action: Mouse scrolled (787, 332) with delta (0, 0)
Screenshot: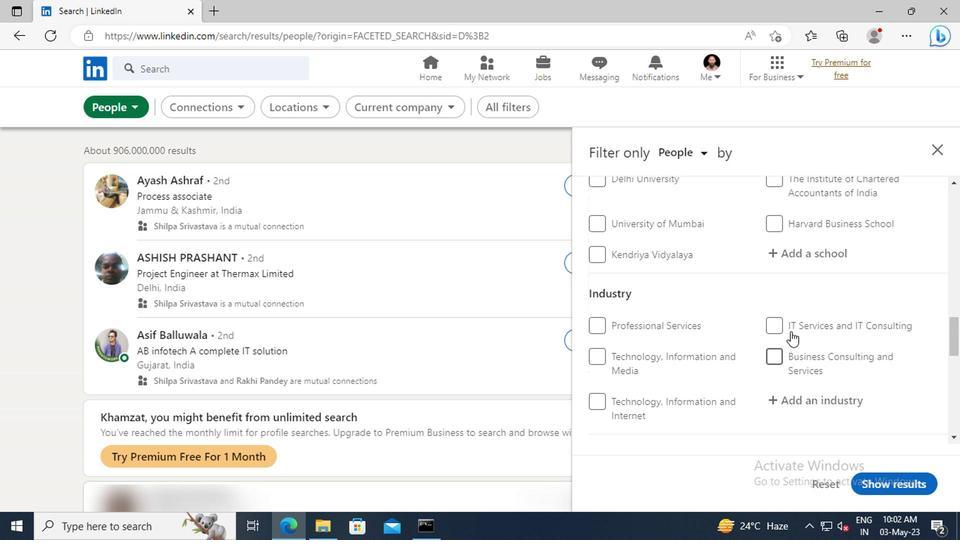 
Action: Mouse scrolled (787, 332) with delta (0, 0)
Screenshot: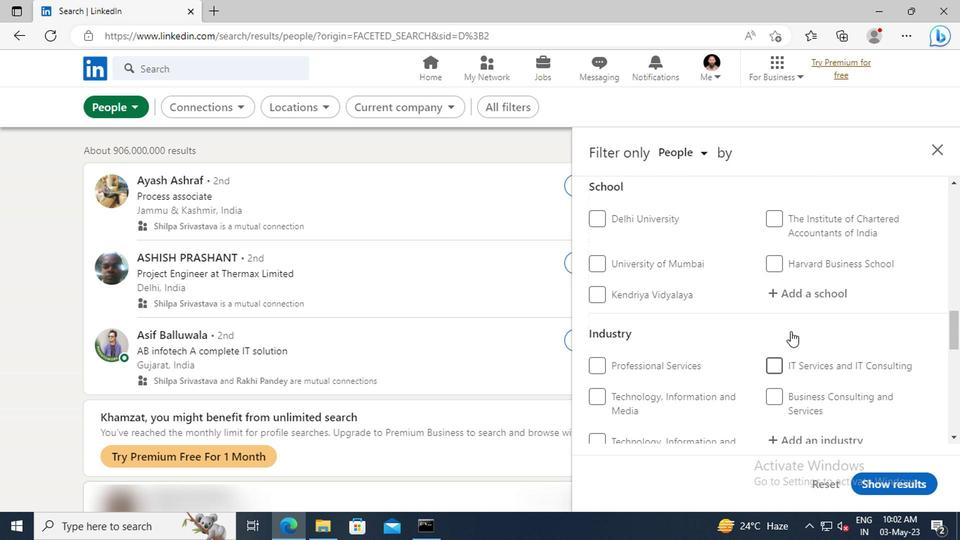 
Action: Mouse scrolled (787, 332) with delta (0, 0)
Screenshot: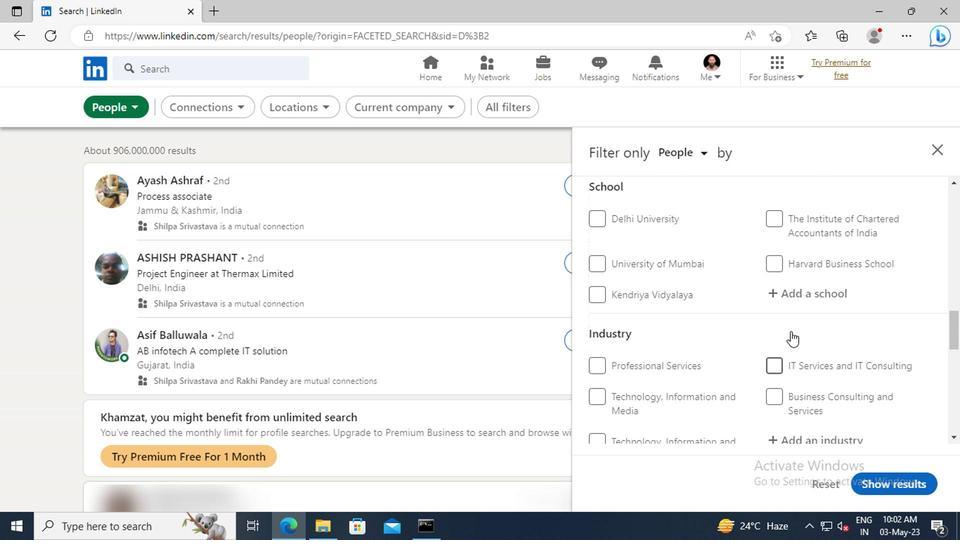 
Action: Mouse scrolled (787, 332) with delta (0, 0)
Screenshot: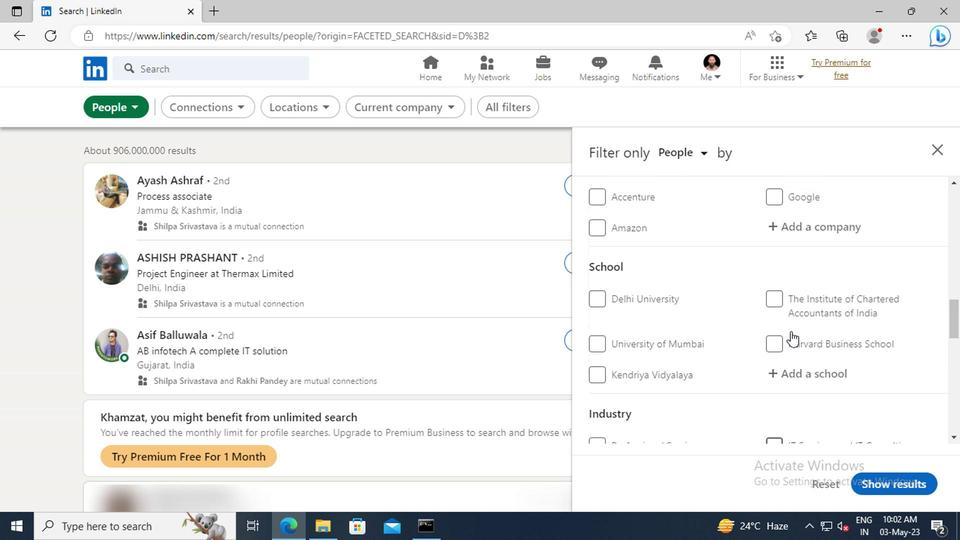 
Action: Mouse scrolled (787, 332) with delta (0, 0)
Screenshot: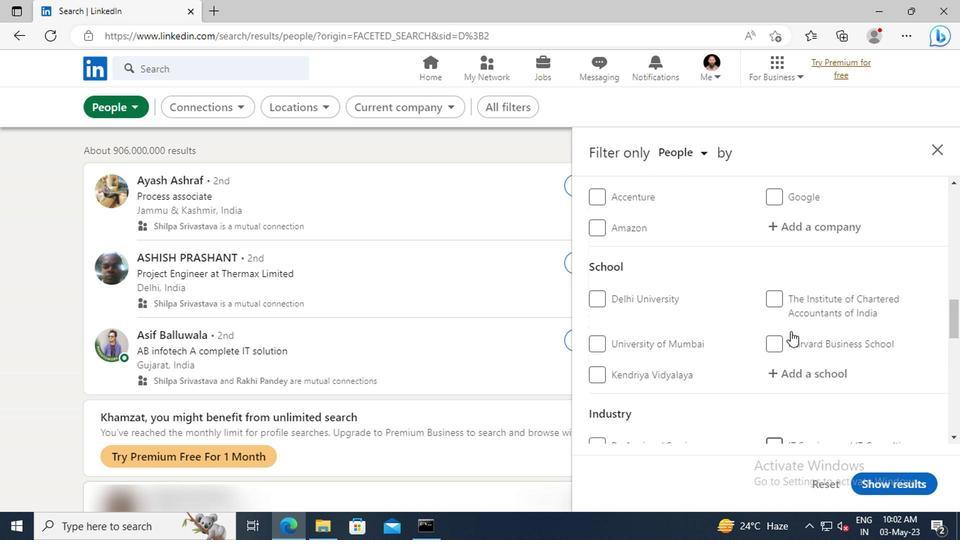 
Action: Mouse scrolled (787, 332) with delta (0, 0)
Screenshot: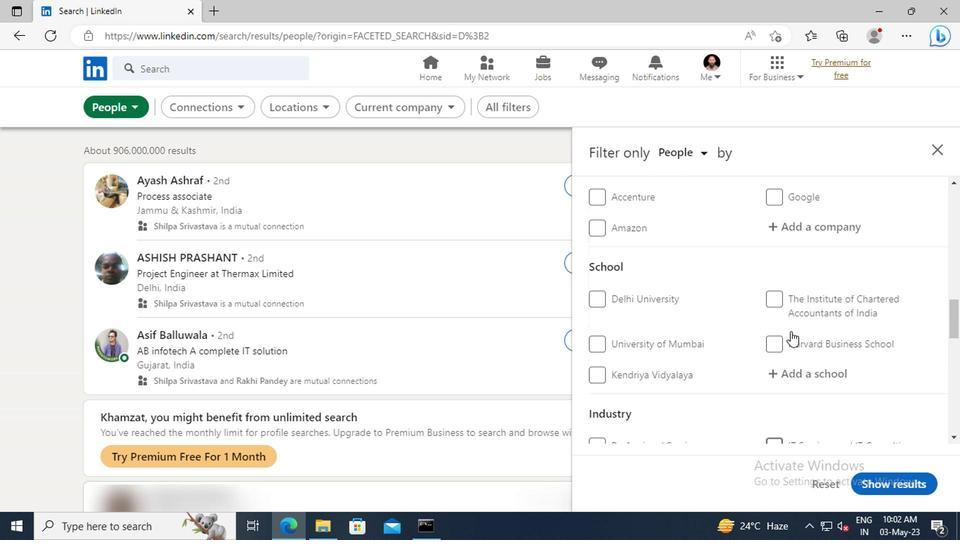
Action: Mouse scrolled (787, 332) with delta (0, 0)
Screenshot: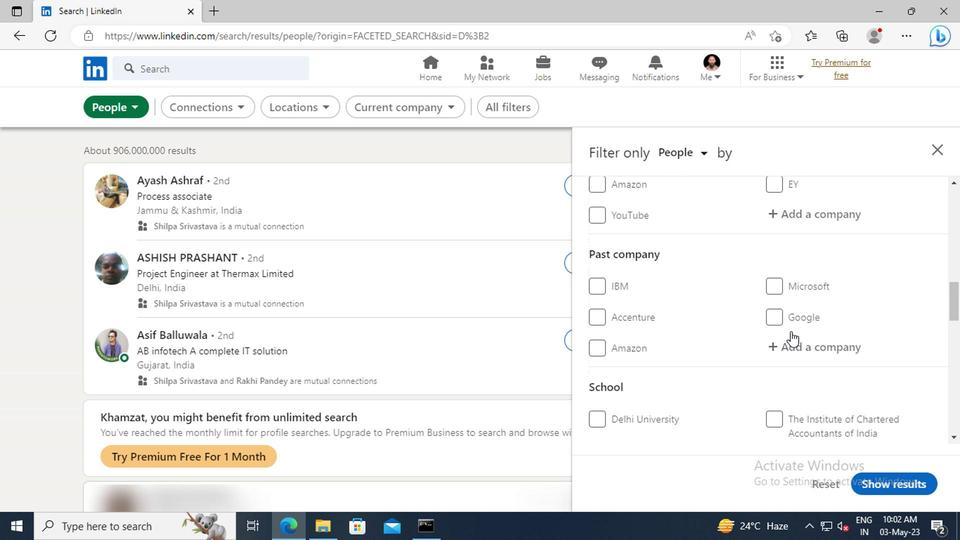 
Action: Mouse scrolled (787, 332) with delta (0, 0)
Screenshot: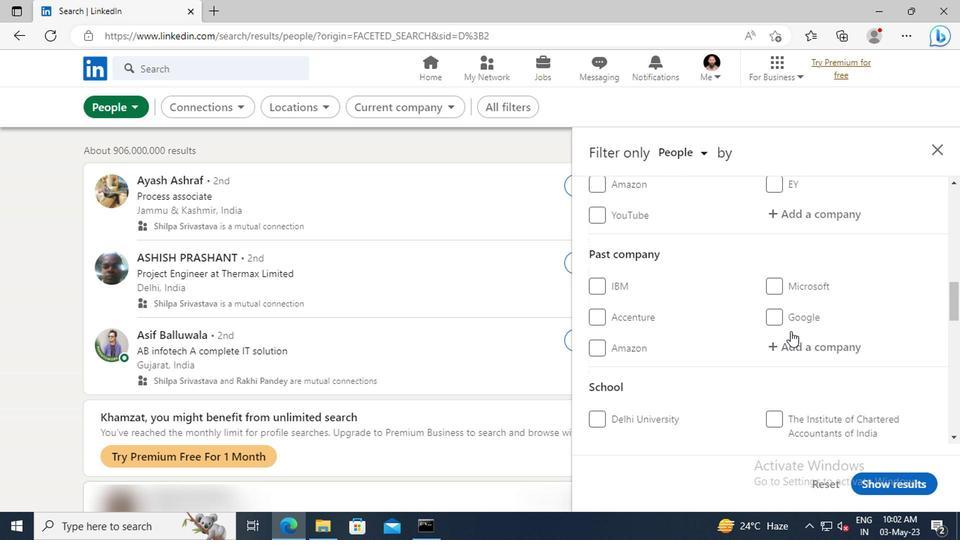 
Action: Mouse moved to (783, 298)
Screenshot: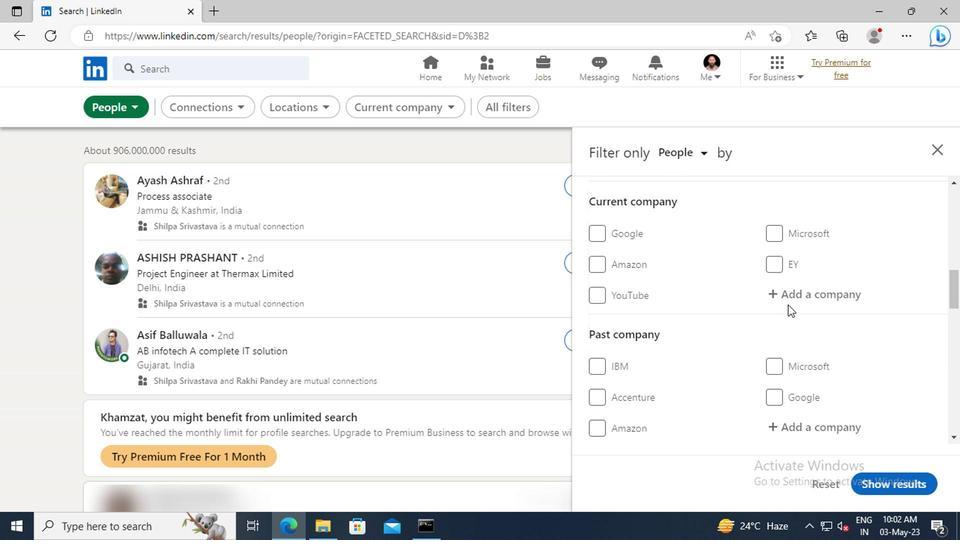 
Action: Mouse pressed left at (783, 298)
Screenshot: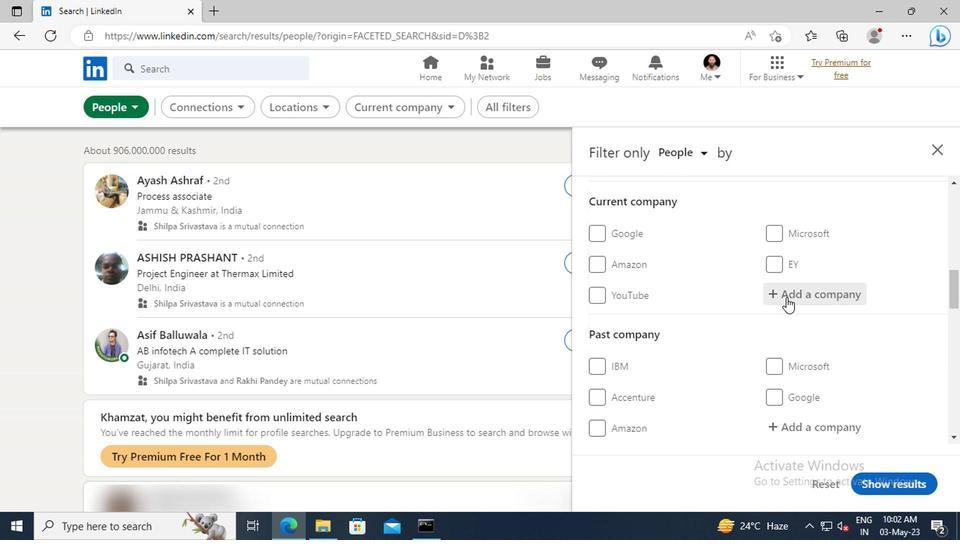 
Action: Key pressed <Key.shift>MORGAN<Key.space><Key.shift>MC<Key.shift>K
Screenshot: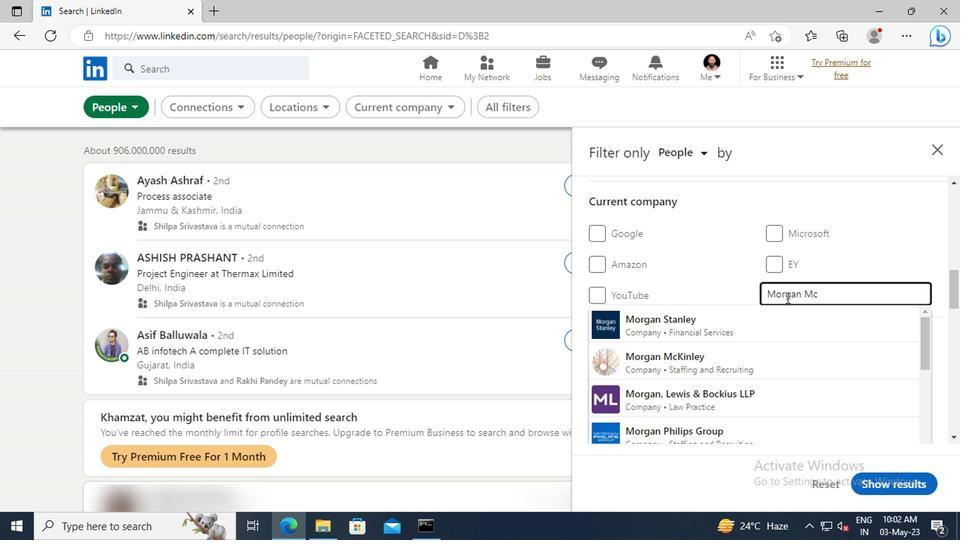 
Action: Mouse moved to (783, 314)
Screenshot: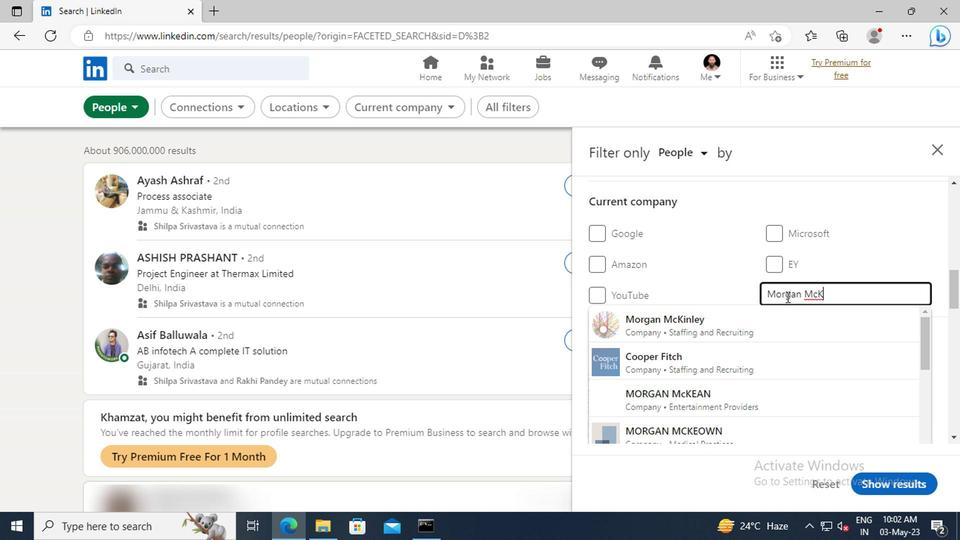
Action: Mouse pressed left at (783, 314)
Screenshot: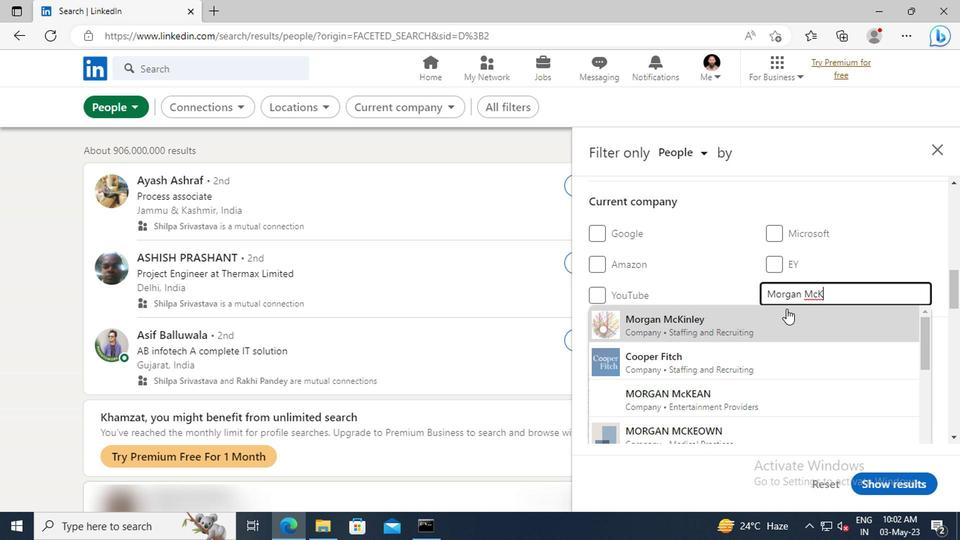 
Action: Mouse scrolled (783, 314) with delta (0, 0)
Screenshot: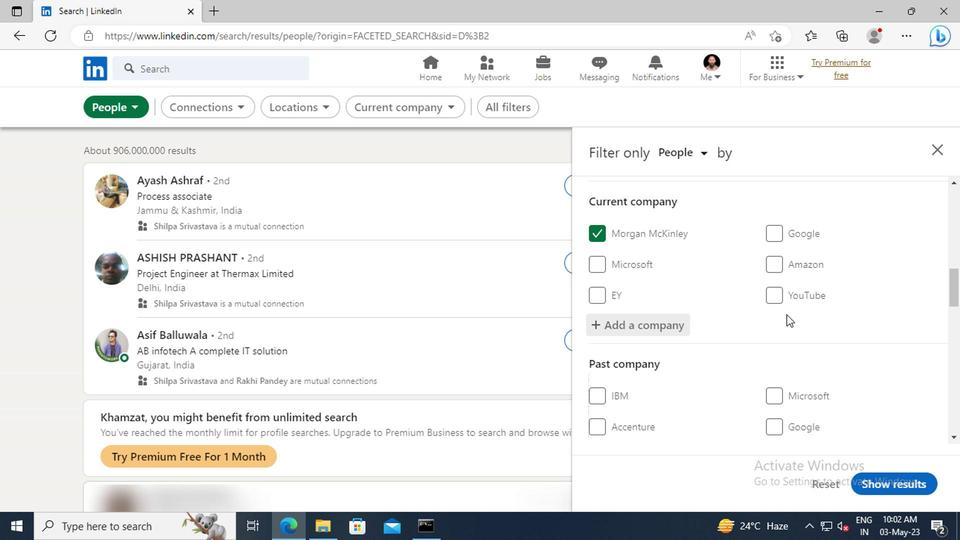 
Action: Mouse scrolled (783, 314) with delta (0, 0)
Screenshot: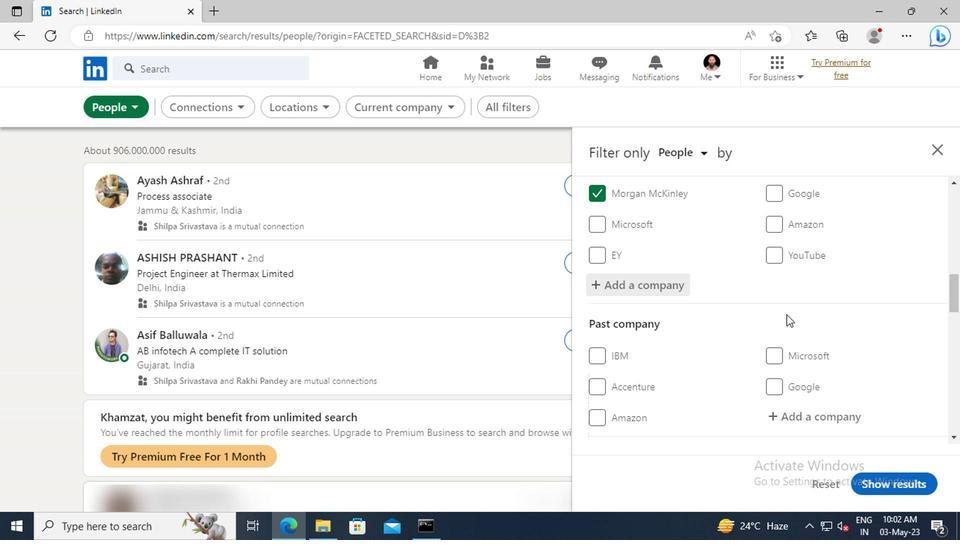
Action: Mouse moved to (783, 314)
Screenshot: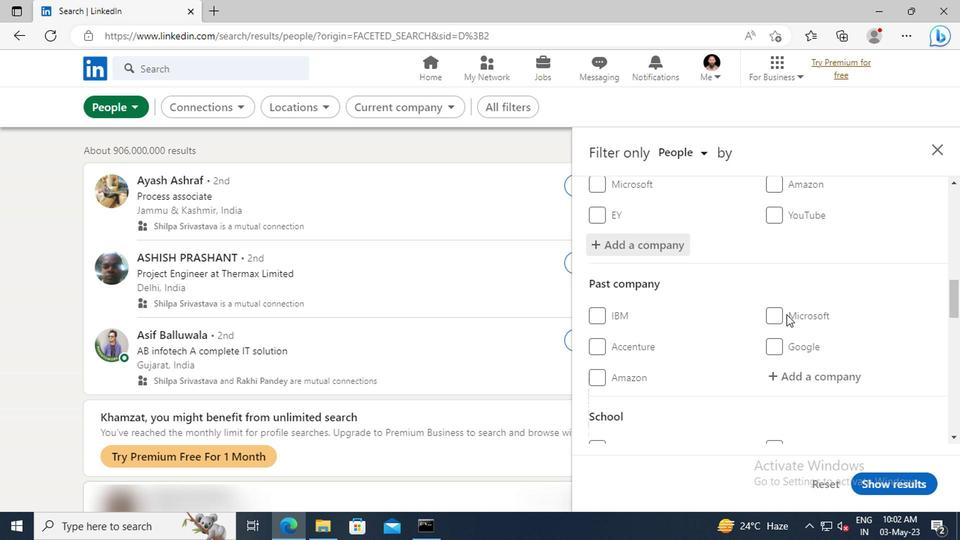 
Action: Mouse scrolled (783, 313) with delta (0, 0)
Screenshot: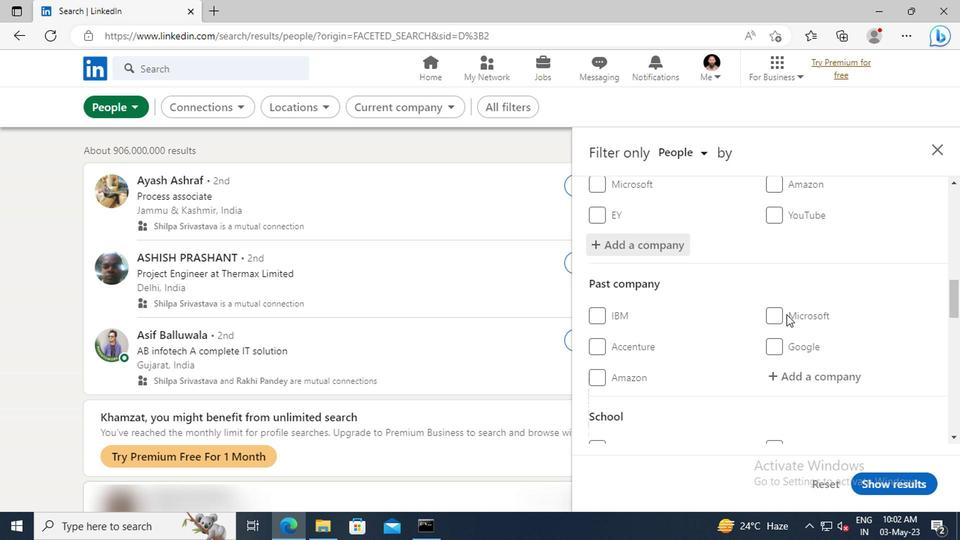 
Action: Mouse scrolled (783, 313) with delta (0, 0)
Screenshot: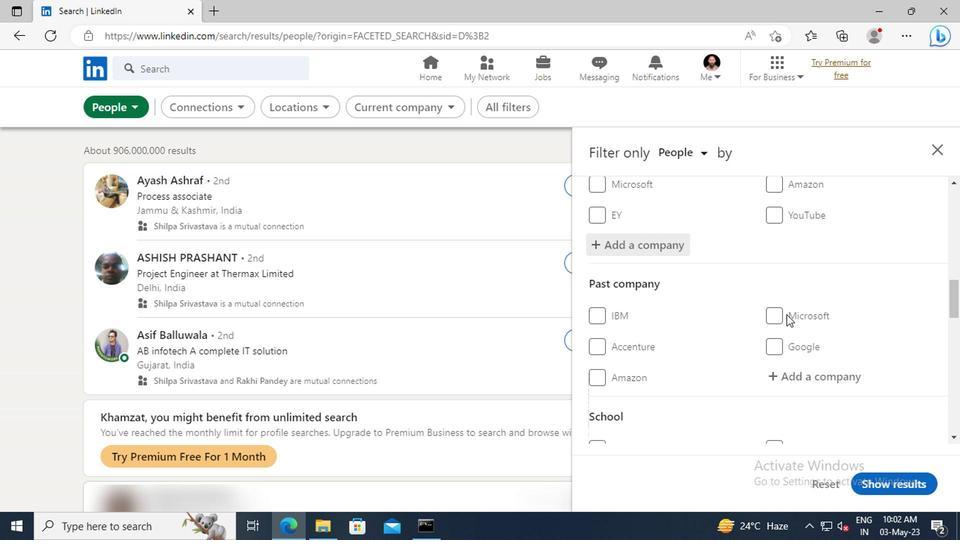 
Action: Mouse moved to (779, 291)
Screenshot: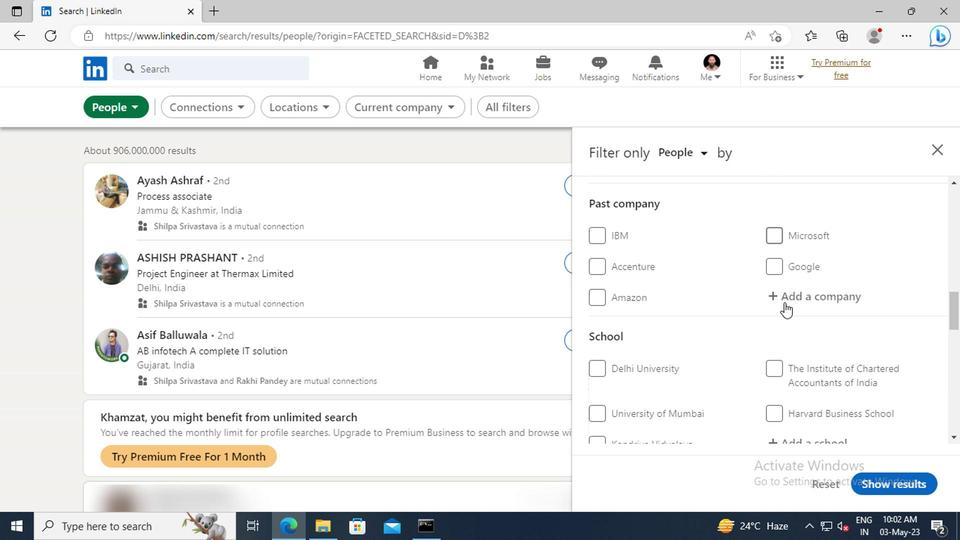 
Action: Mouse scrolled (779, 290) with delta (0, -1)
Screenshot: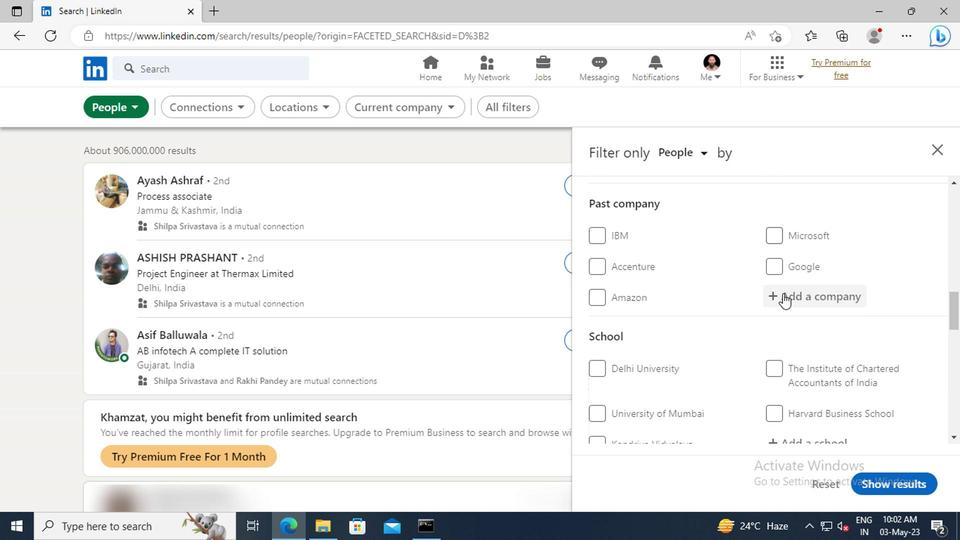 
Action: Mouse scrolled (779, 290) with delta (0, -1)
Screenshot: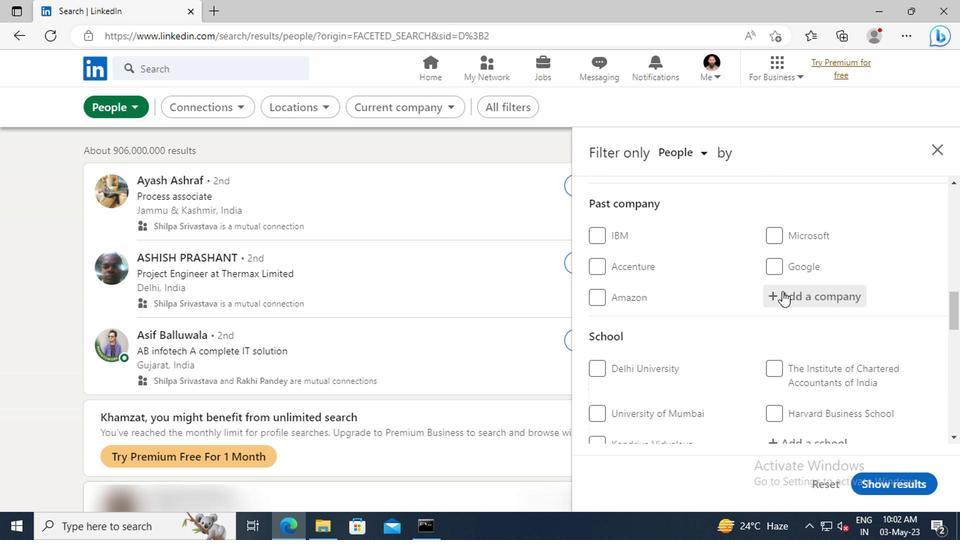 
Action: Mouse scrolled (779, 290) with delta (0, -1)
Screenshot: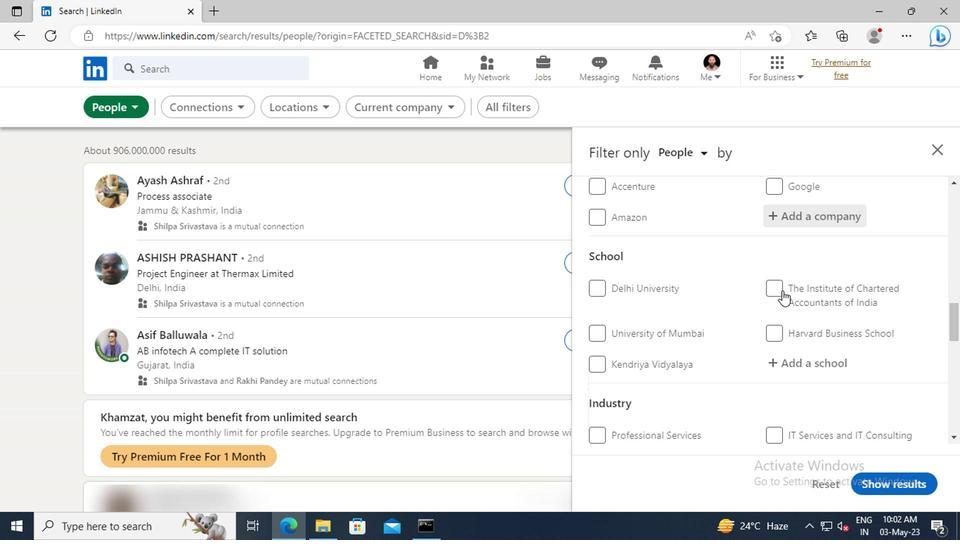 
Action: Mouse scrolled (779, 290) with delta (0, -1)
Screenshot: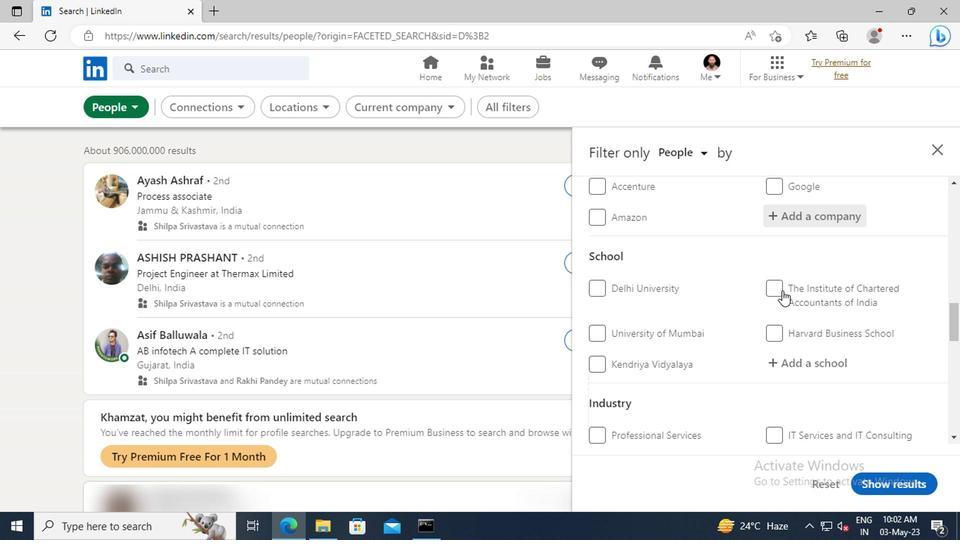 
Action: Mouse moved to (784, 286)
Screenshot: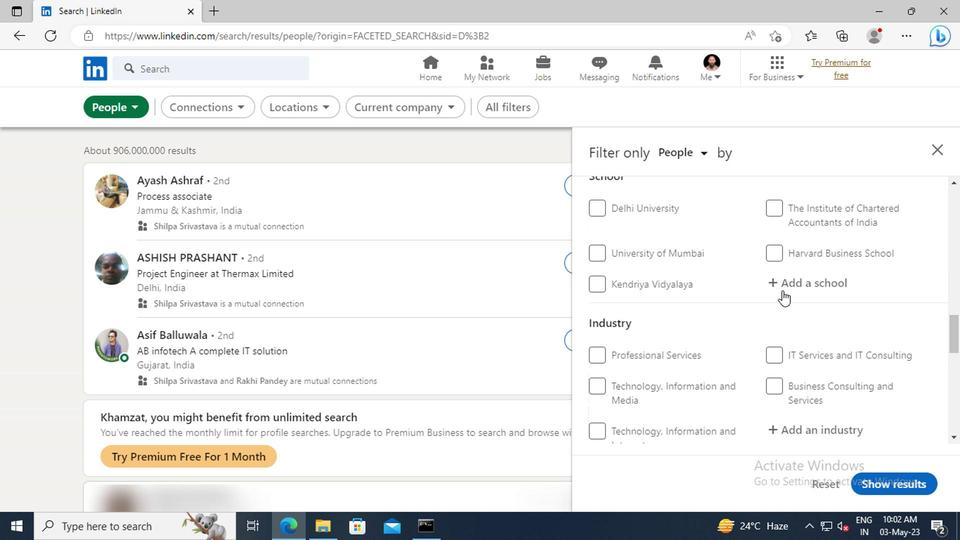 
Action: Mouse pressed left at (784, 286)
Screenshot: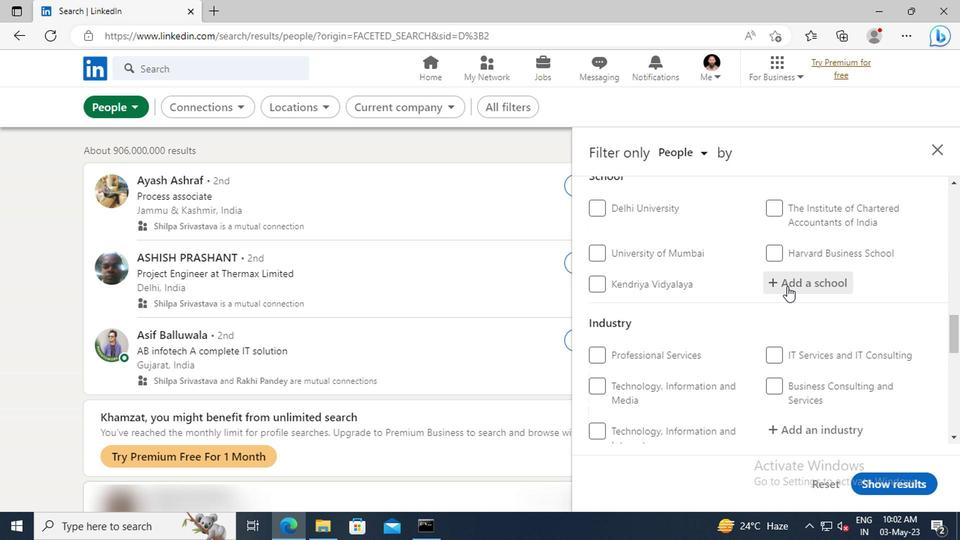 
Action: Key pressed <Key.shift>AGNEL<Key.space><Key.shift>CHARI
Screenshot: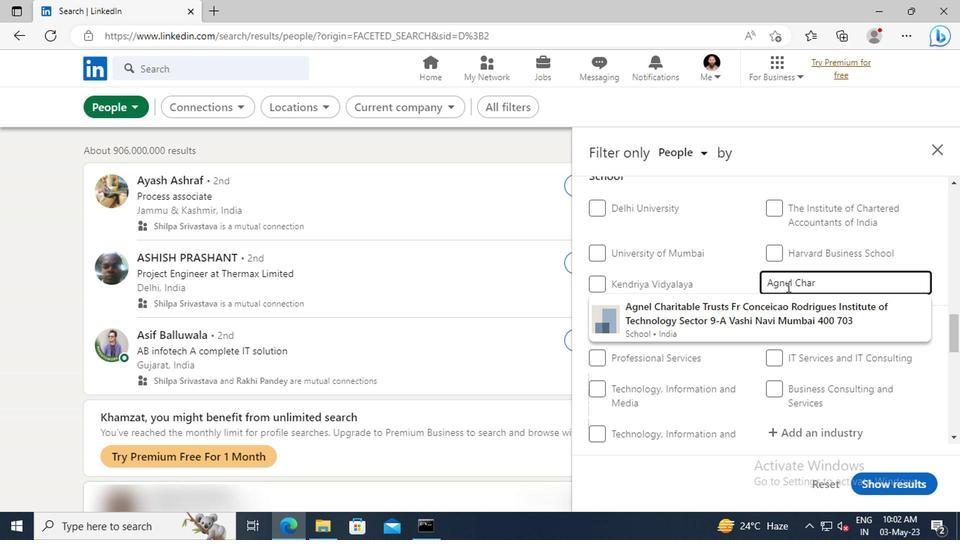 
Action: Mouse moved to (785, 307)
Screenshot: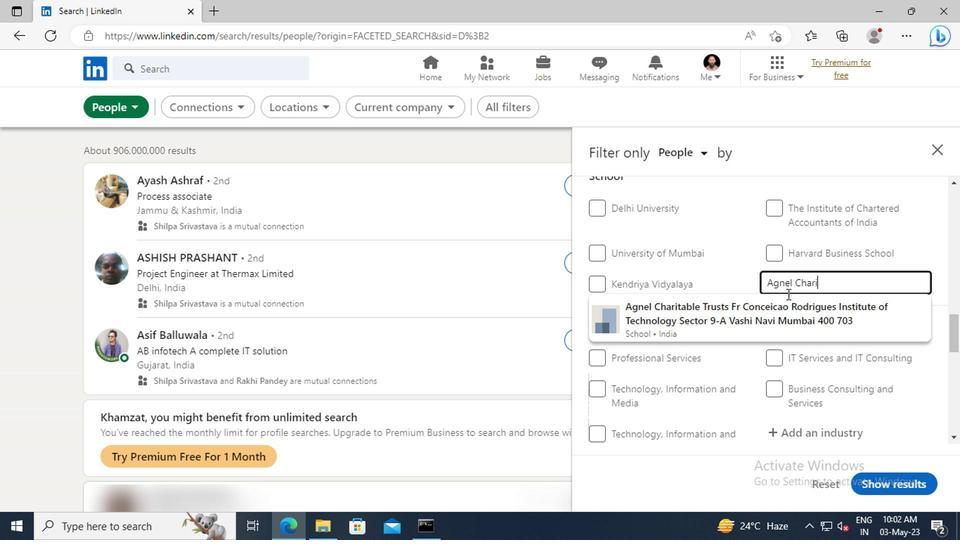 
Action: Mouse pressed left at (785, 307)
Screenshot: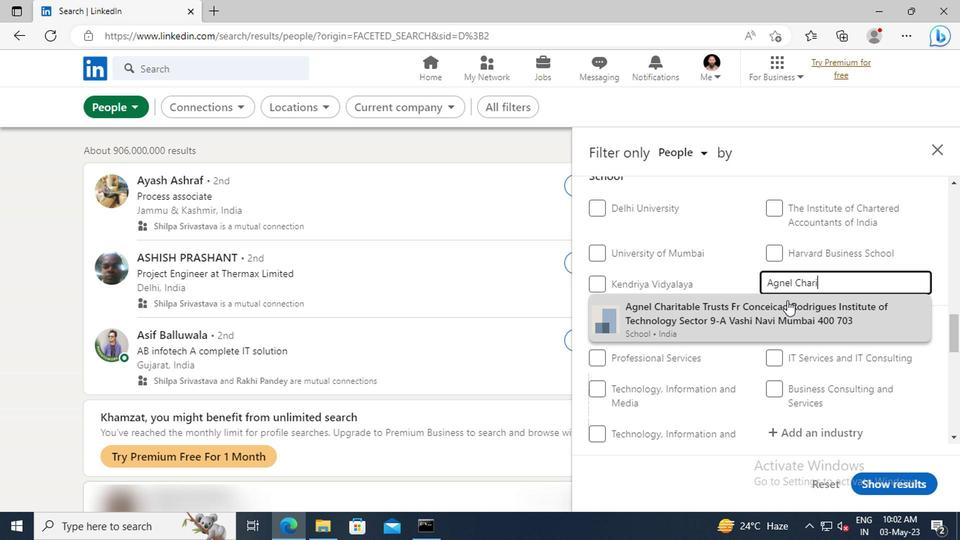 
Action: Mouse scrolled (785, 307) with delta (0, 0)
Screenshot: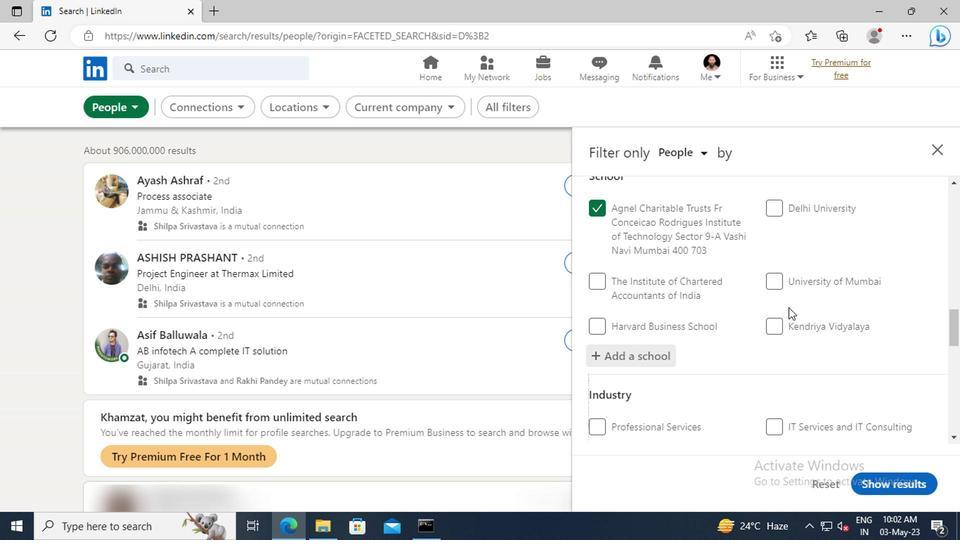 
Action: Mouse scrolled (785, 307) with delta (0, 0)
Screenshot: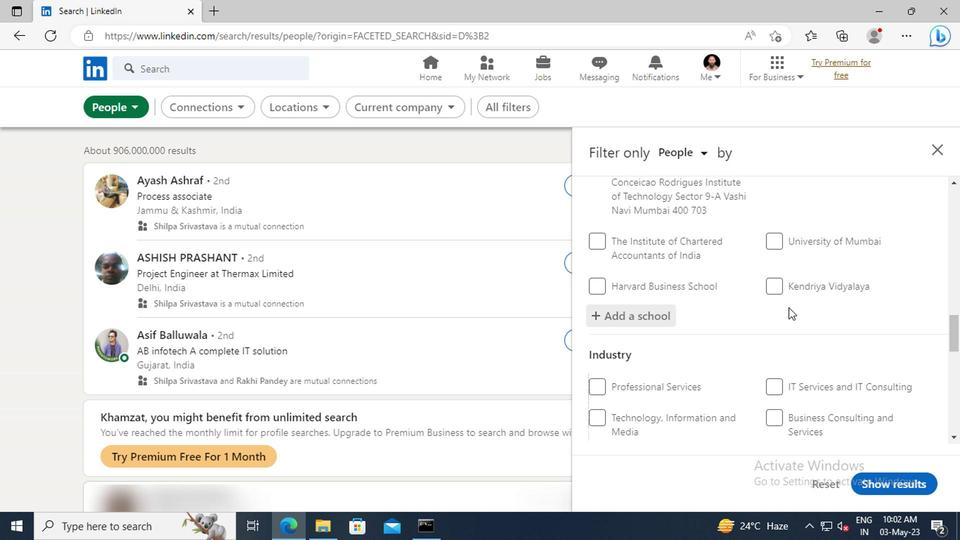 
Action: Mouse scrolled (785, 307) with delta (0, 0)
Screenshot: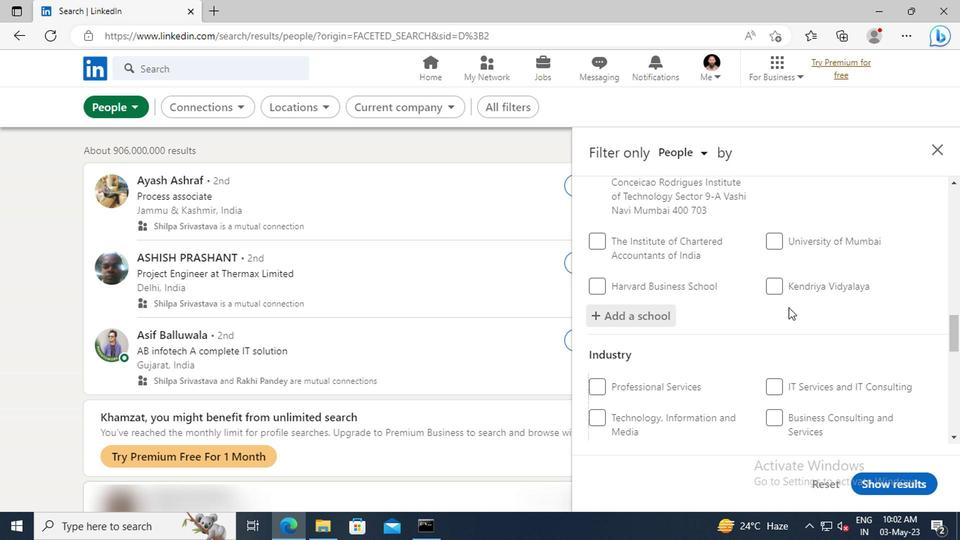 
Action: Mouse scrolled (785, 307) with delta (0, 0)
Screenshot: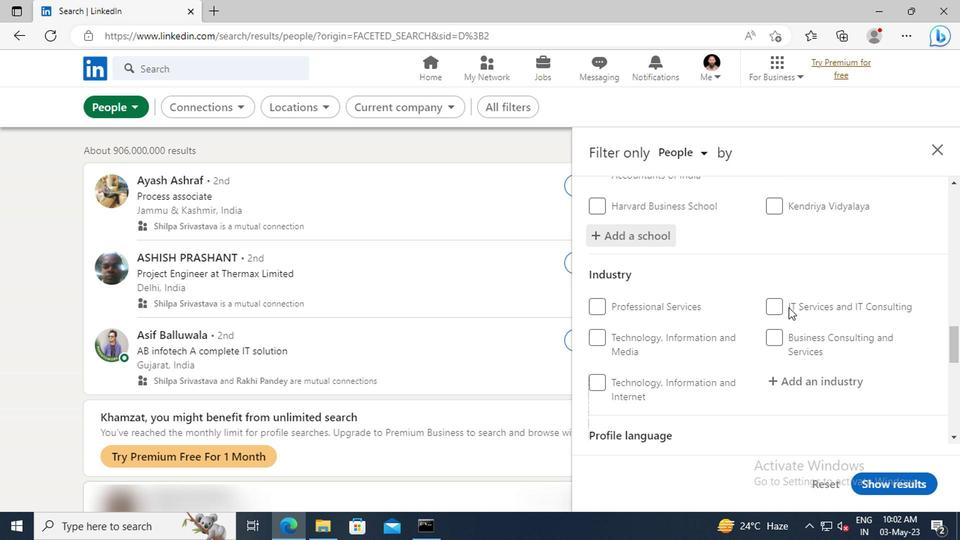 
Action: Mouse moved to (793, 340)
Screenshot: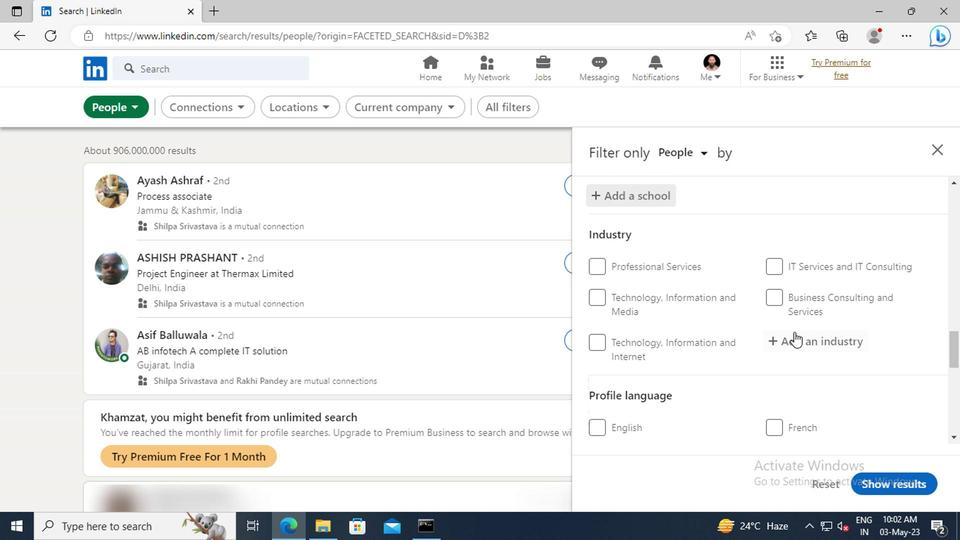 
Action: Mouse pressed left at (793, 340)
Screenshot: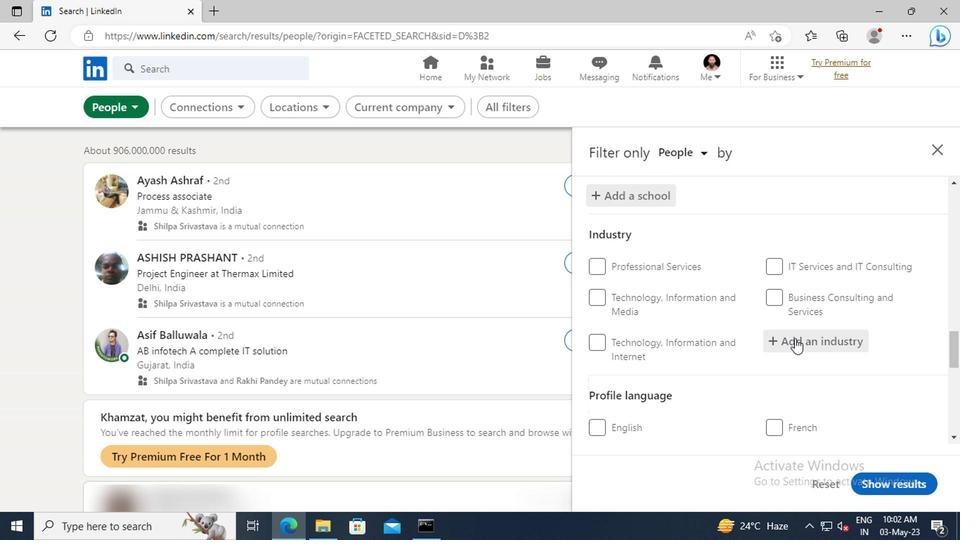 
Action: Key pressed <Key.shift>ENGINEER
Screenshot: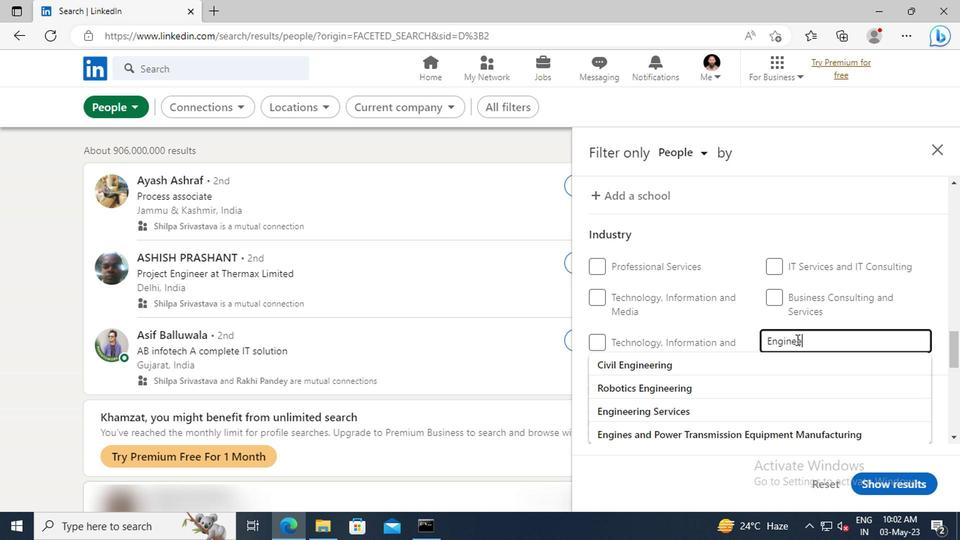 
Action: Mouse moved to (793, 340)
Screenshot: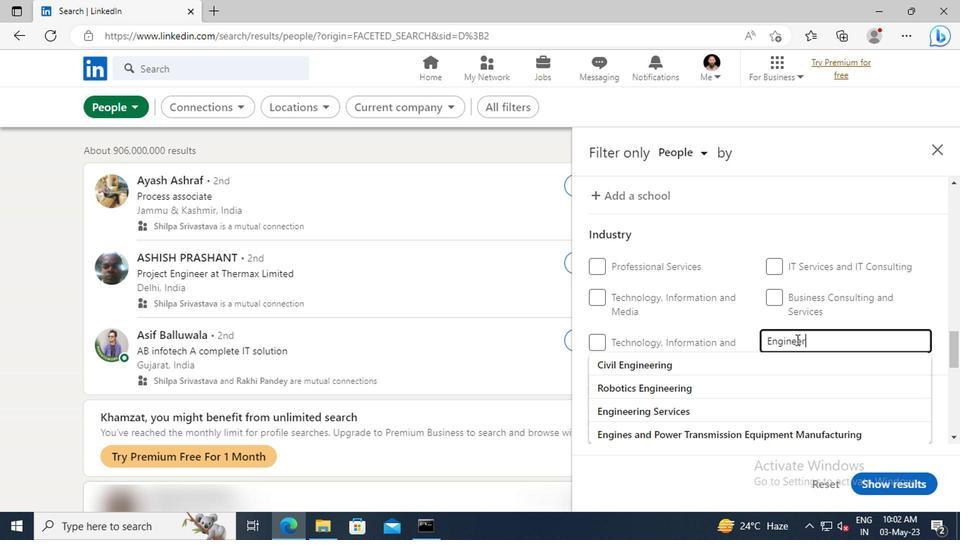 
Action: Key pressed ING<Key.space><Key.shift>SE
Screenshot: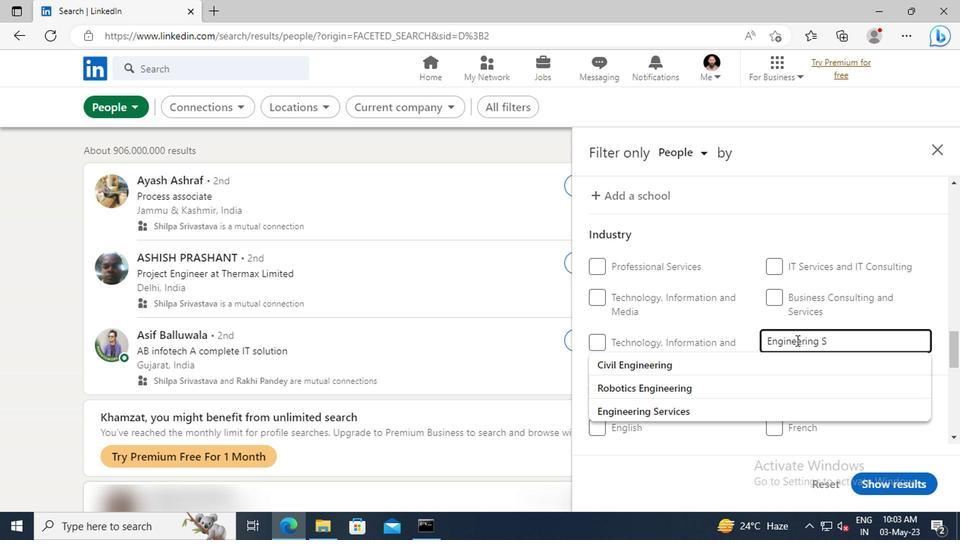 
Action: Mouse moved to (793, 366)
Screenshot: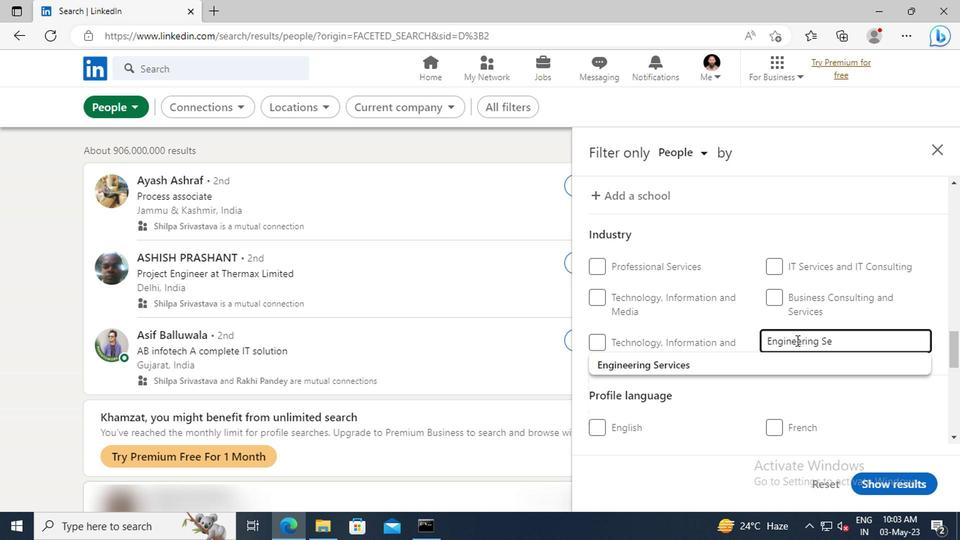 
Action: Mouse pressed left at (793, 366)
Screenshot: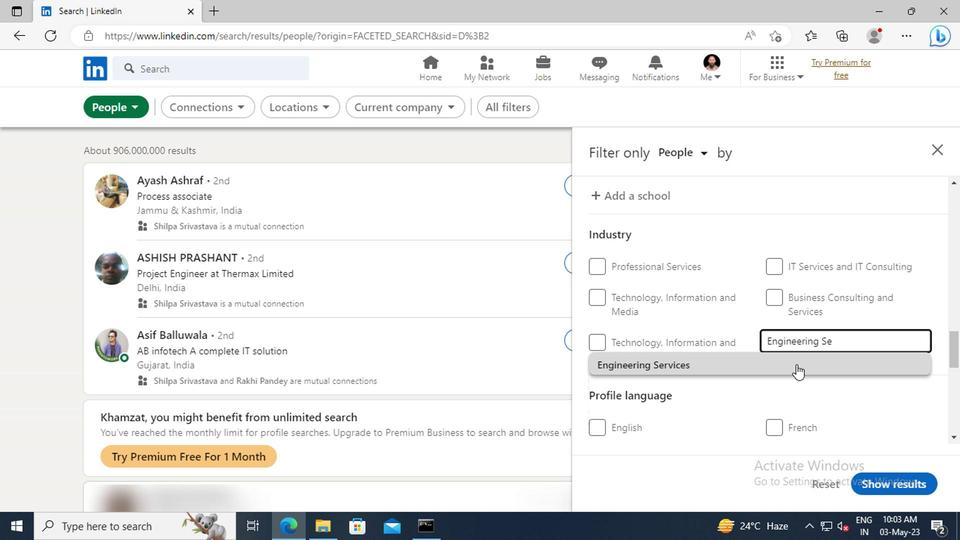 
Action: Mouse scrolled (793, 365) with delta (0, -1)
Screenshot: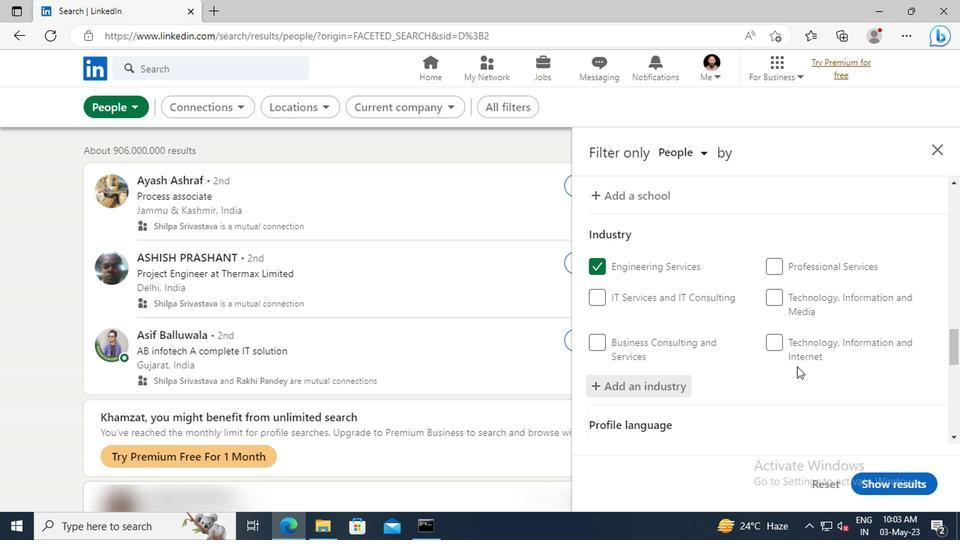 
Action: Mouse scrolled (793, 365) with delta (0, -1)
Screenshot: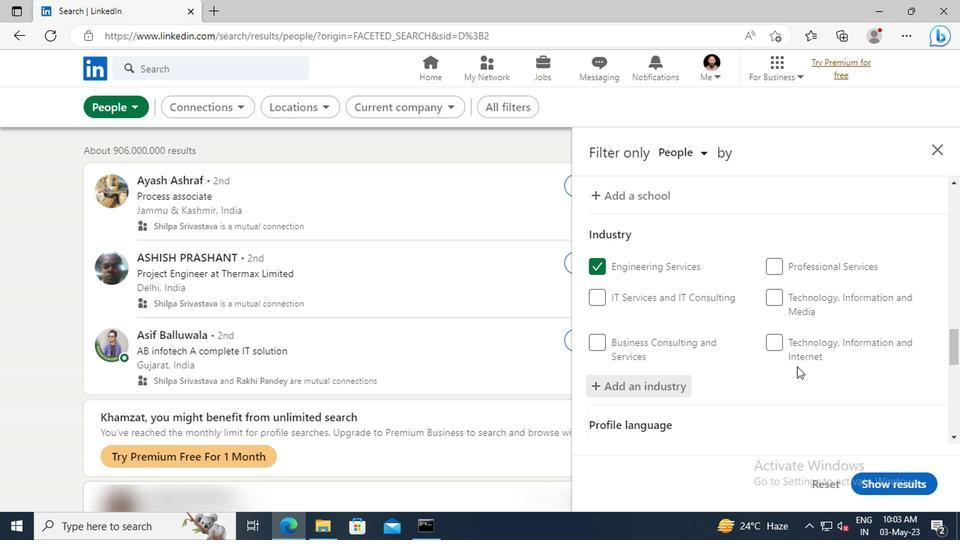 
Action: Mouse moved to (798, 332)
Screenshot: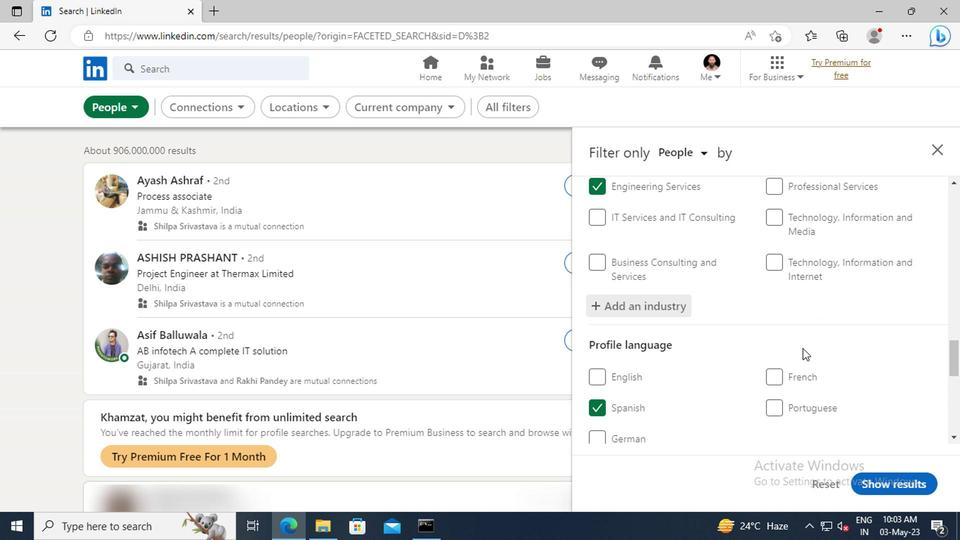 
Action: Mouse scrolled (798, 331) with delta (0, 0)
Screenshot: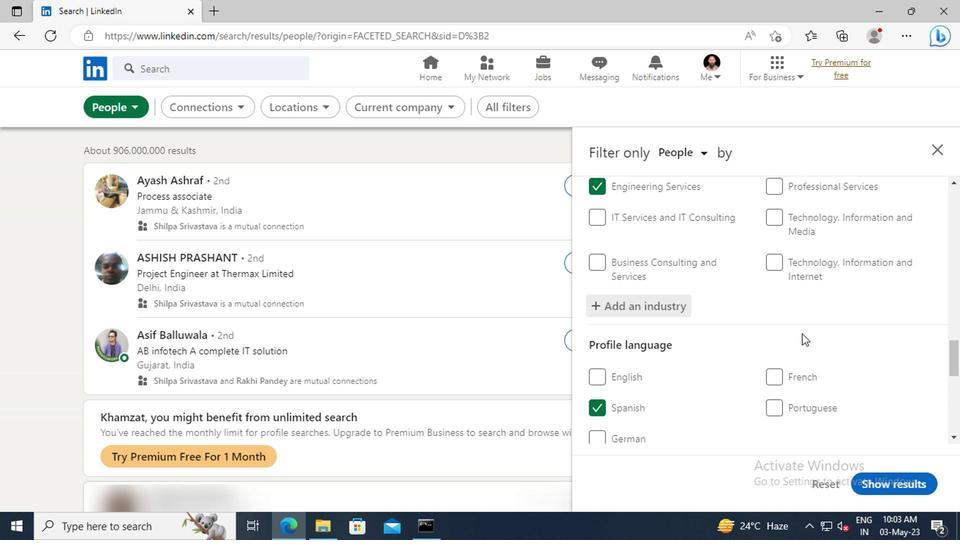 
Action: Mouse moved to (799, 303)
Screenshot: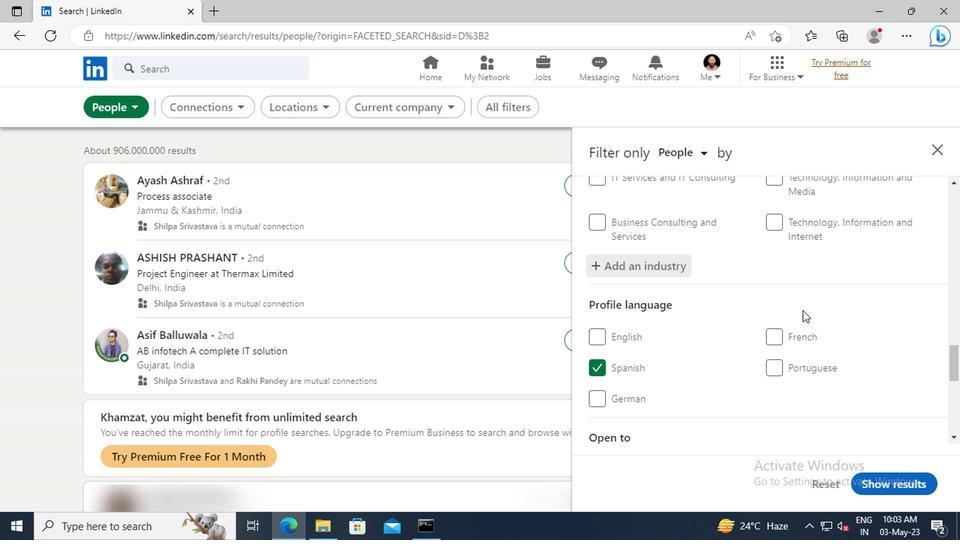 
Action: Mouse scrolled (799, 302) with delta (0, -1)
Screenshot: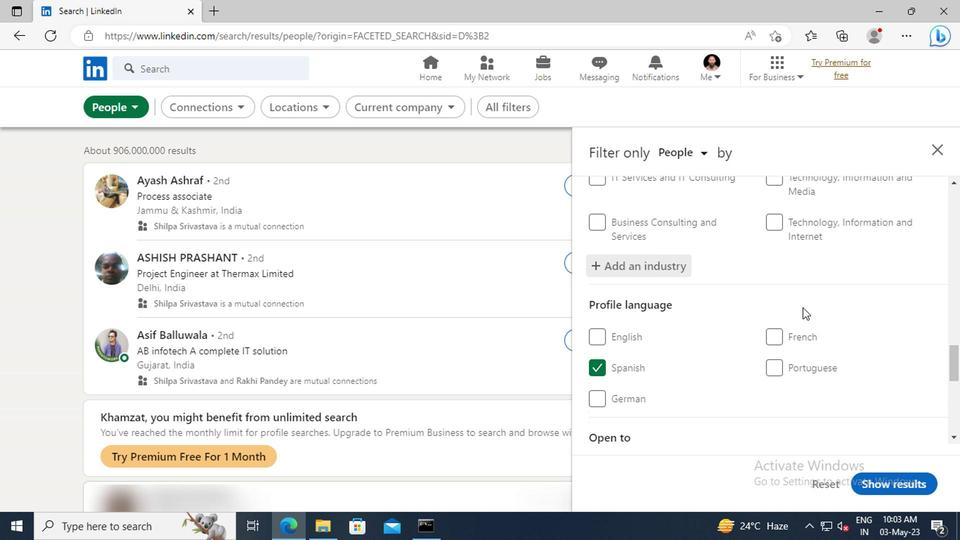 
Action: Mouse scrolled (799, 302) with delta (0, -1)
Screenshot: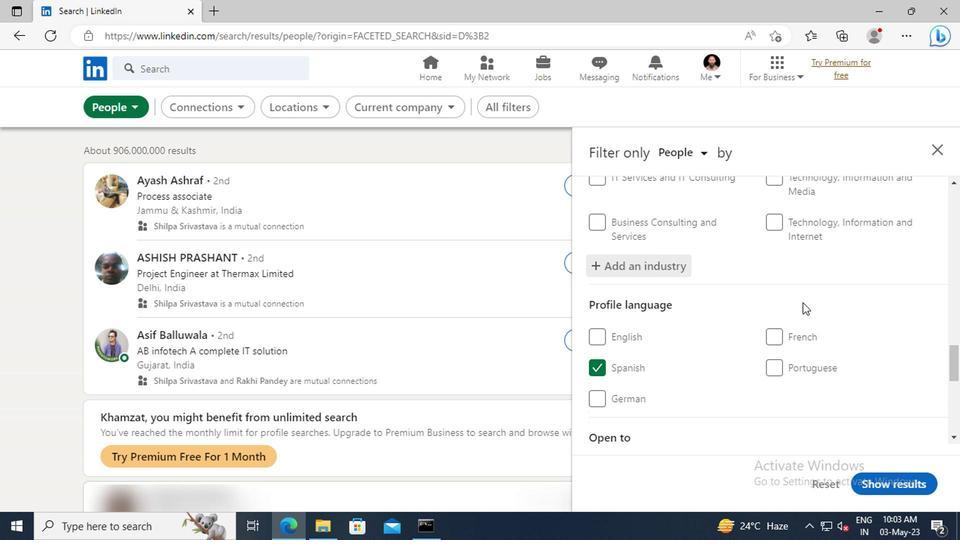 
Action: Mouse moved to (799, 296)
Screenshot: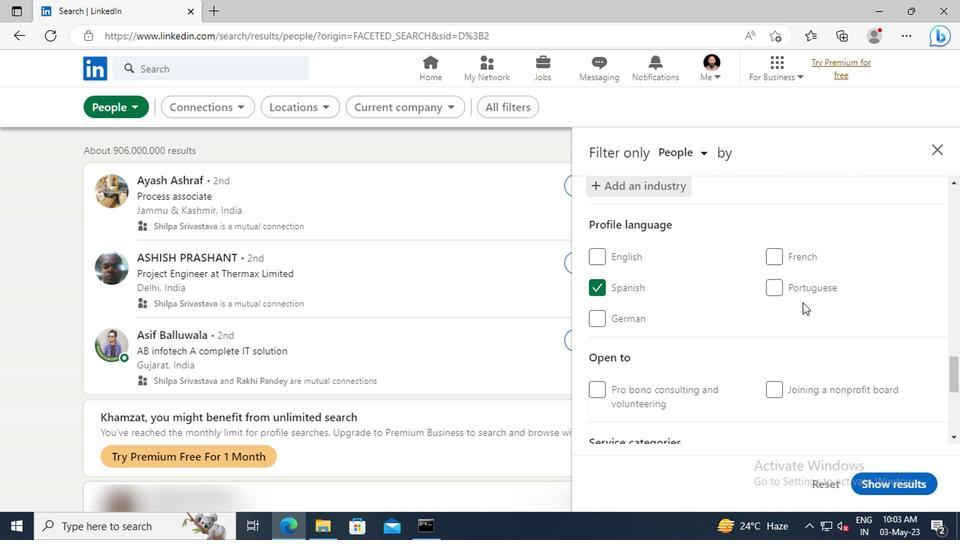 
Action: Mouse scrolled (799, 295) with delta (0, -1)
Screenshot: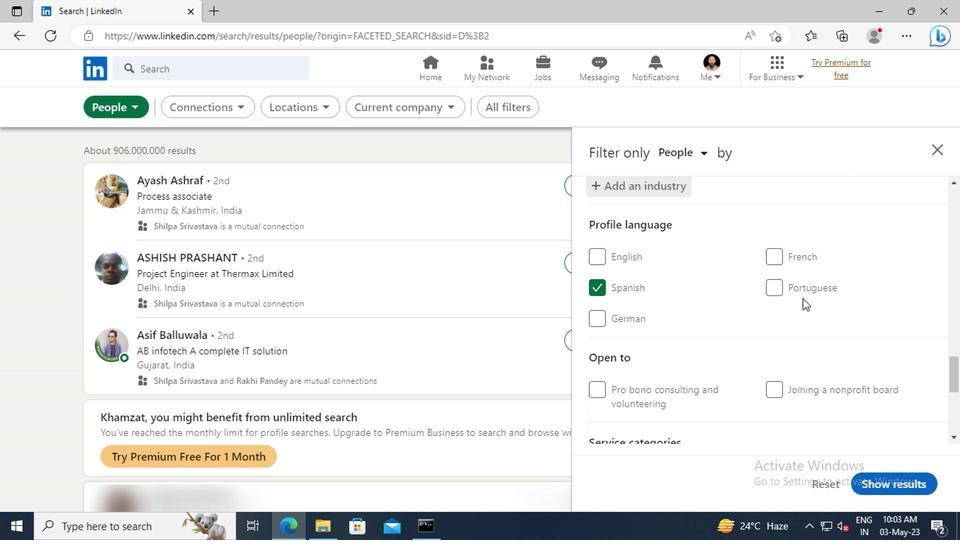 
Action: Mouse scrolled (799, 295) with delta (0, -1)
Screenshot: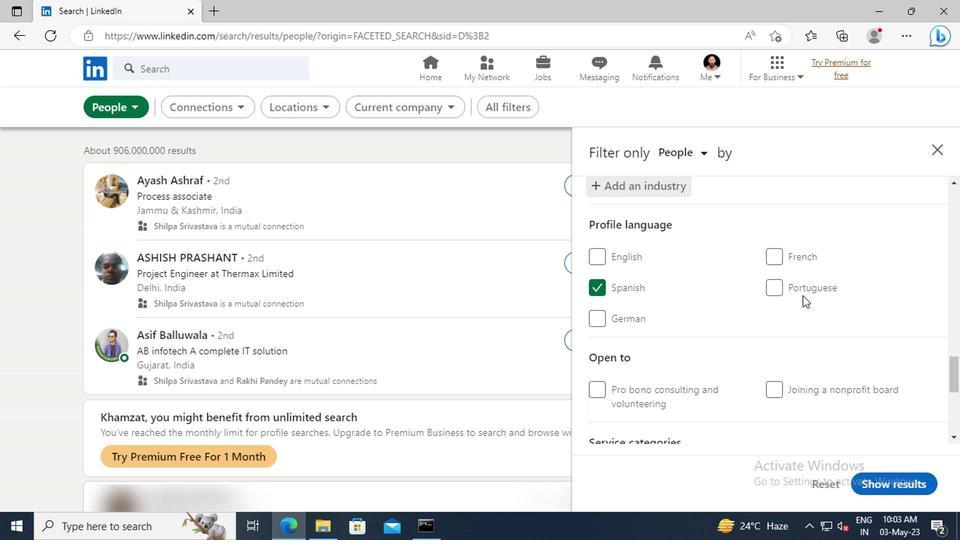 
Action: Mouse moved to (798, 294)
Screenshot: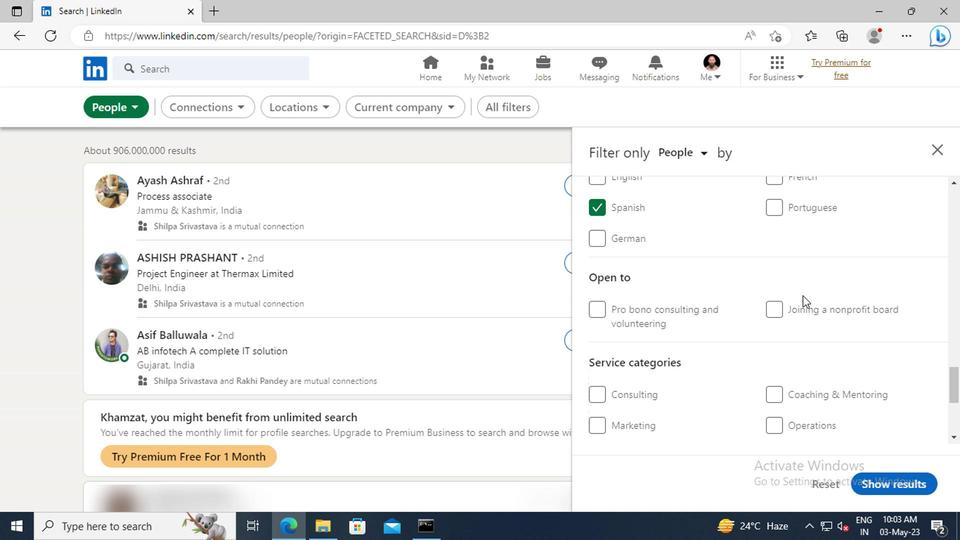 
Action: Mouse scrolled (798, 293) with delta (0, -1)
Screenshot: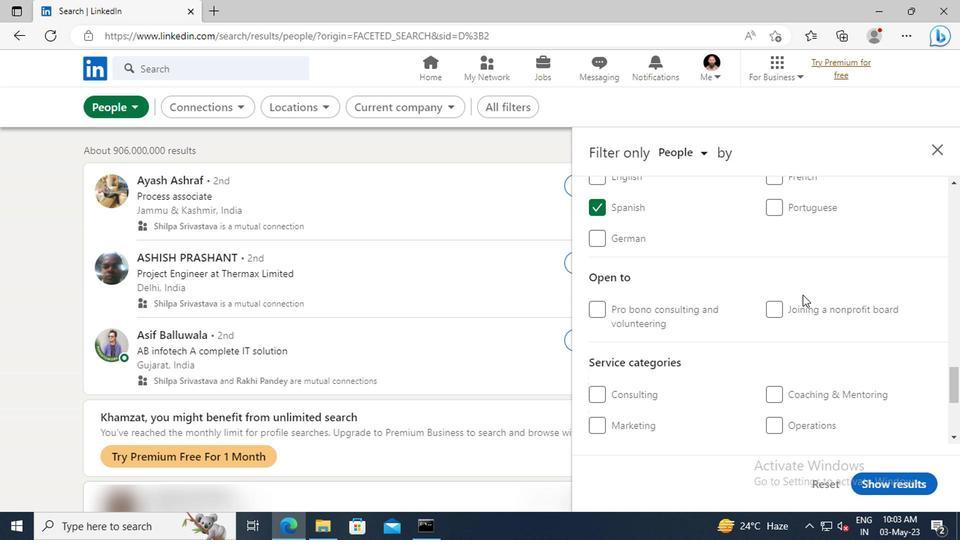 
Action: Mouse scrolled (798, 293) with delta (0, -1)
Screenshot: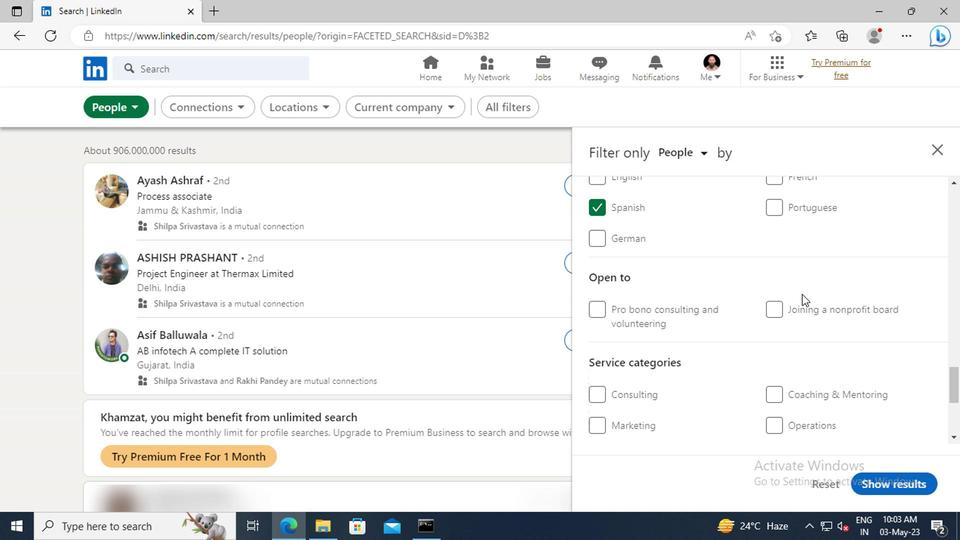 
Action: Mouse scrolled (798, 293) with delta (0, -1)
Screenshot: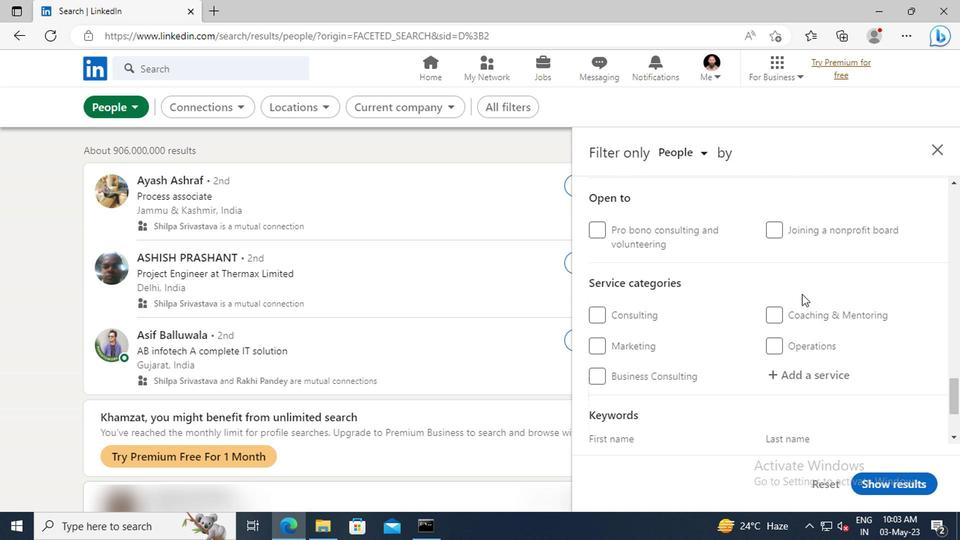 
Action: Mouse moved to (796, 333)
Screenshot: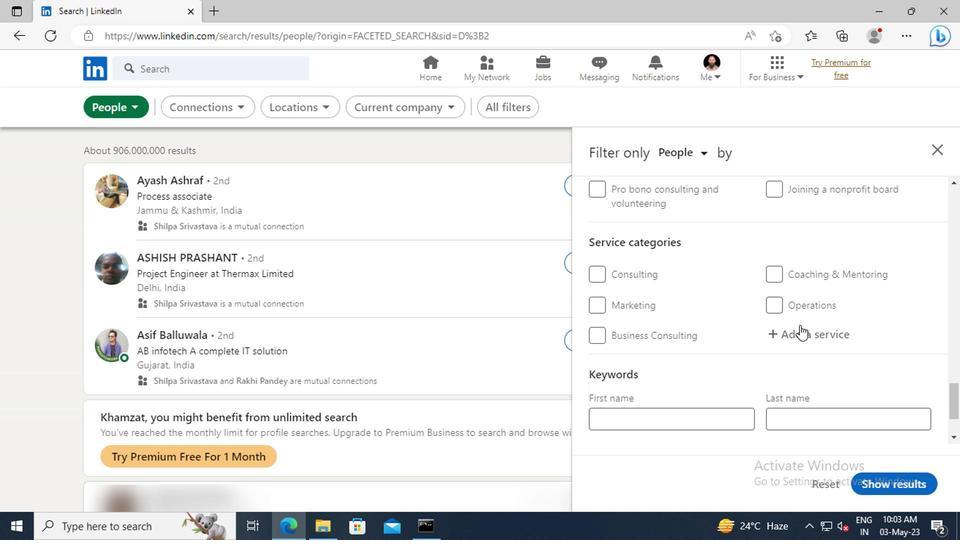 
Action: Mouse pressed left at (796, 333)
Screenshot: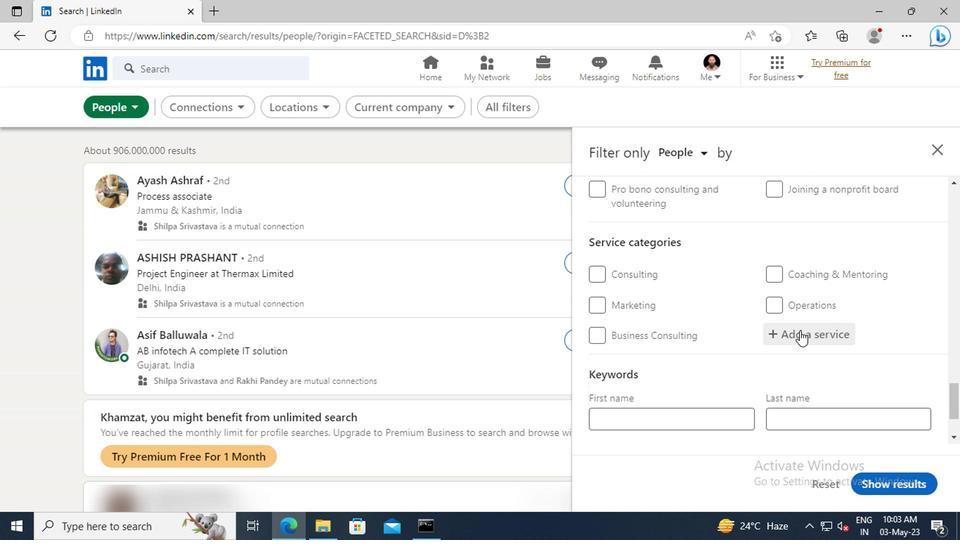 
Action: Key pressed <Key.shift>HEADS
Screenshot: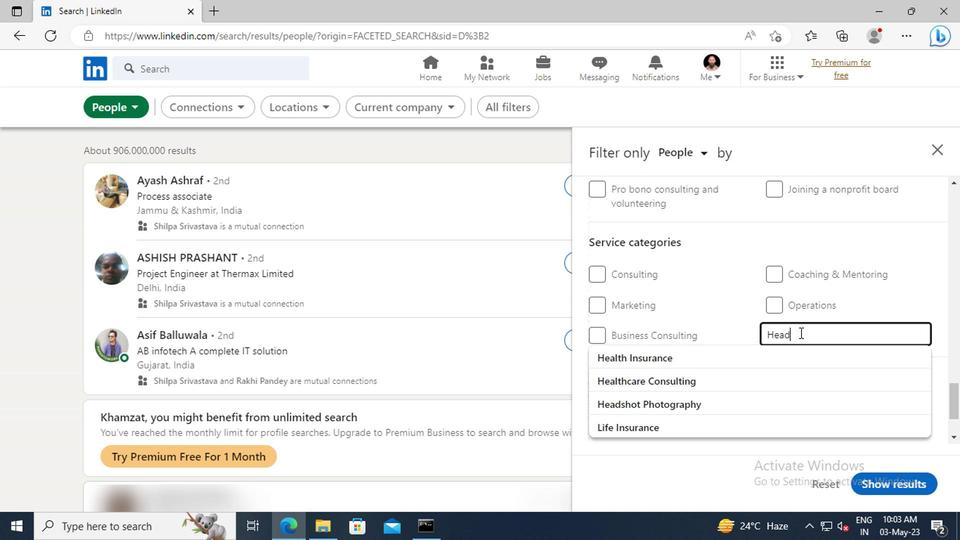 
Action: Mouse moved to (801, 354)
Screenshot: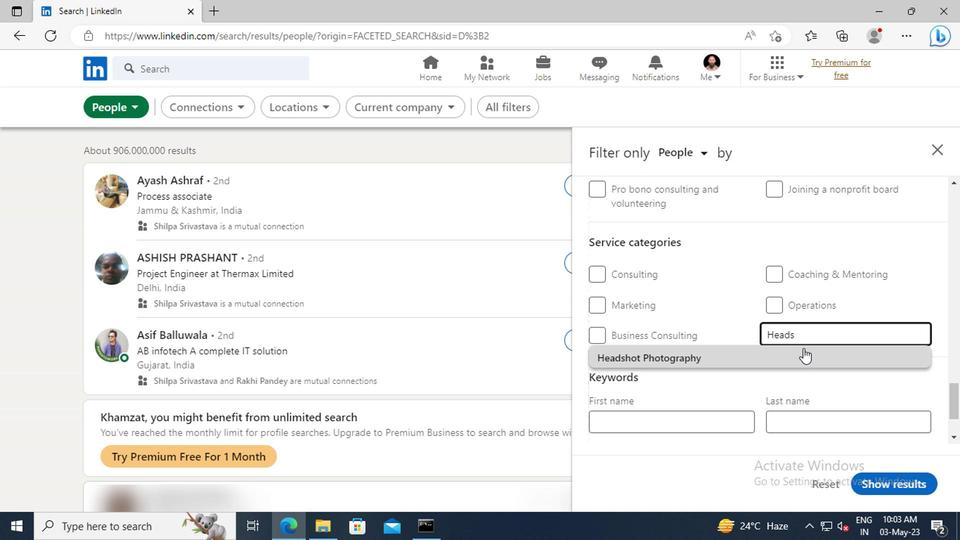 
Action: Mouse pressed left at (801, 354)
Screenshot: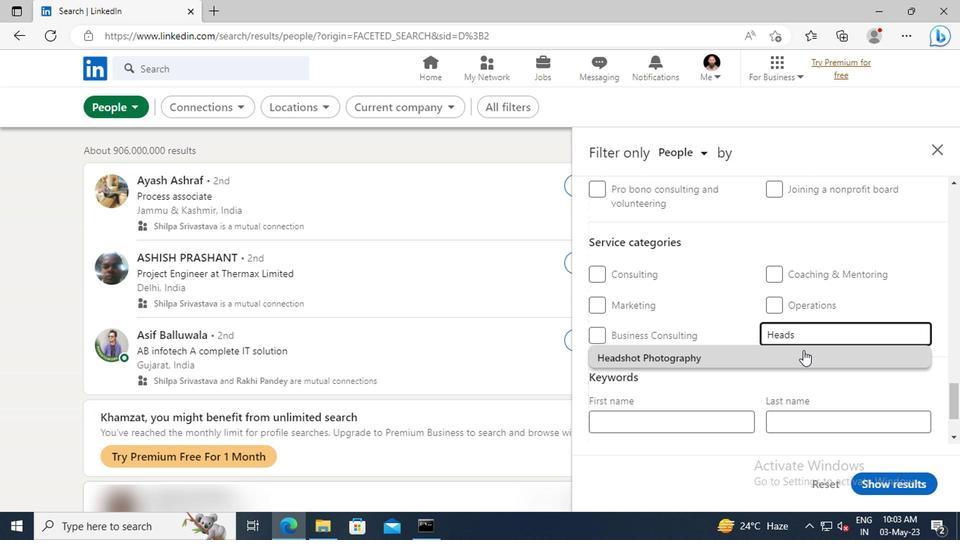 
Action: Mouse scrolled (801, 353) with delta (0, -1)
Screenshot: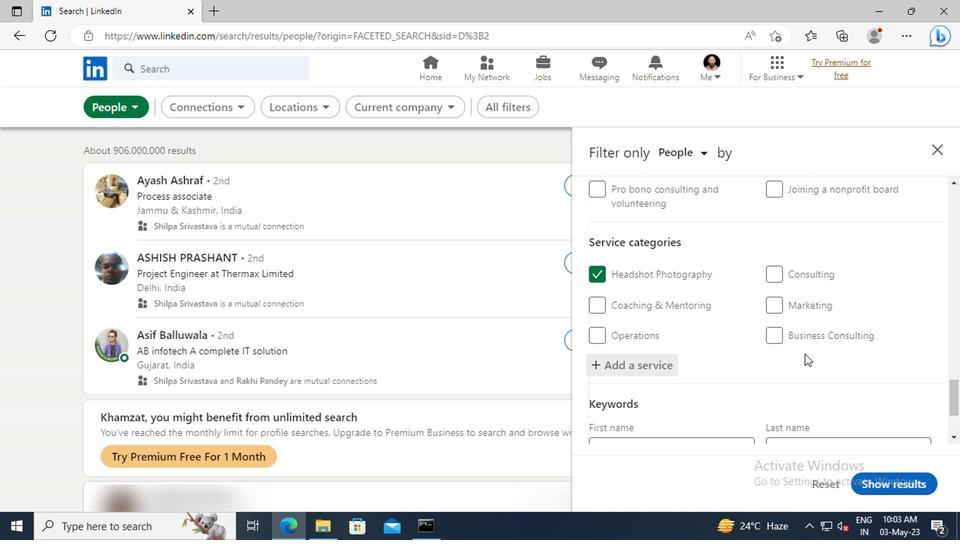 
Action: Mouse scrolled (801, 353) with delta (0, -1)
Screenshot: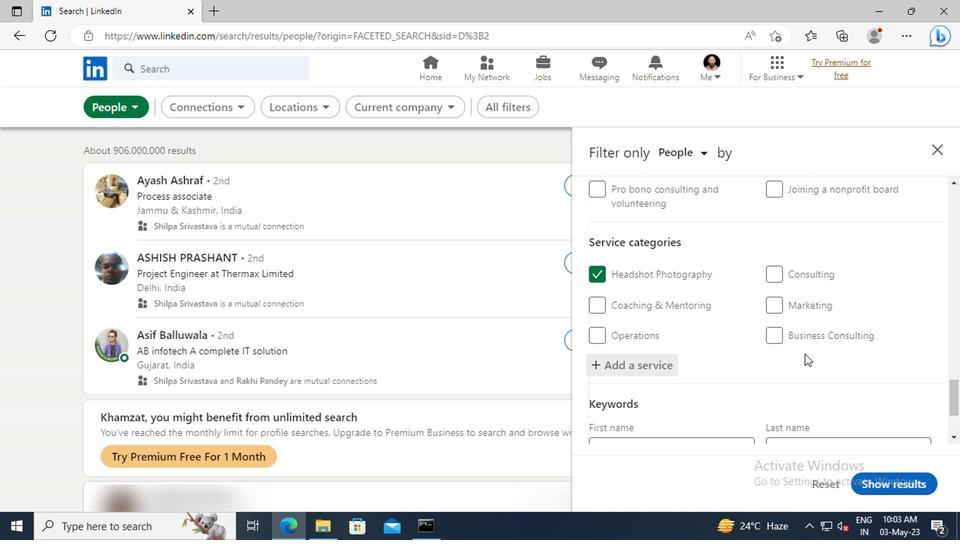 
Action: Mouse scrolled (801, 353) with delta (0, -1)
Screenshot: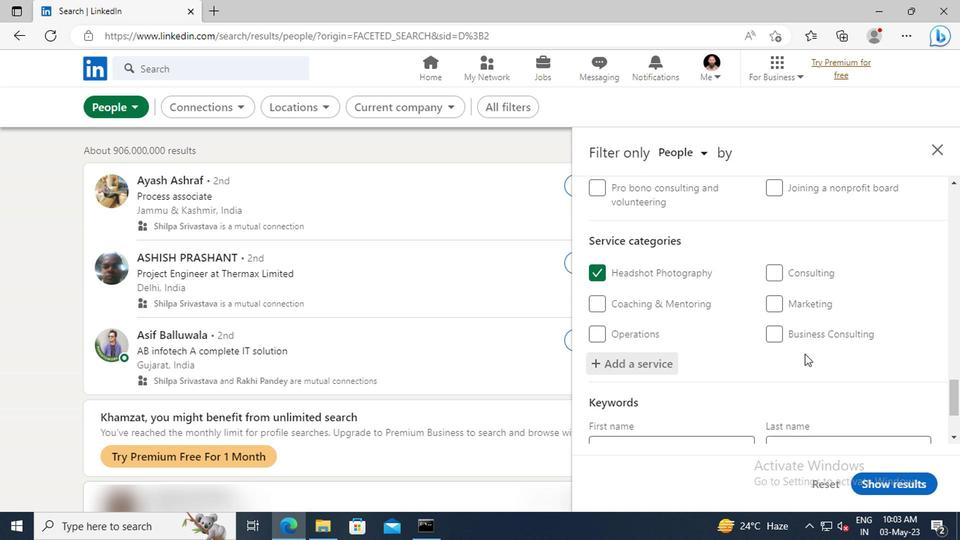 
Action: Mouse scrolled (801, 353) with delta (0, -1)
Screenshot: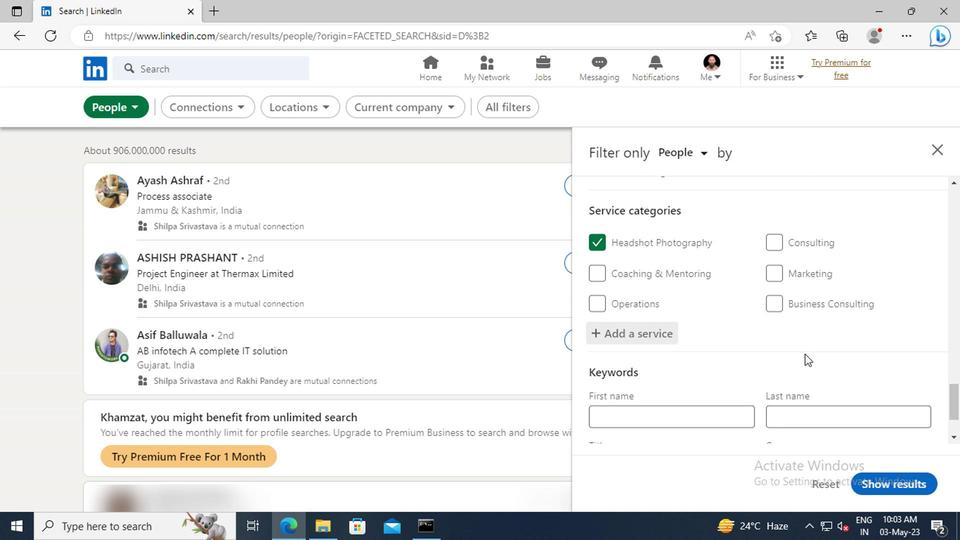 
Action: Mouse moved to (712, 379)
Screenshot: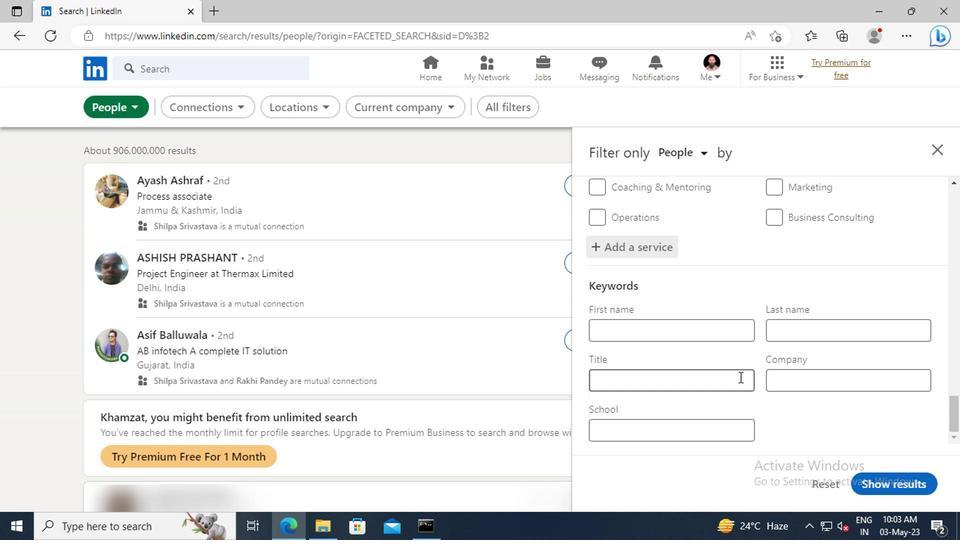 
Action: Mouse pressed left at (712, 379)
Screenshot: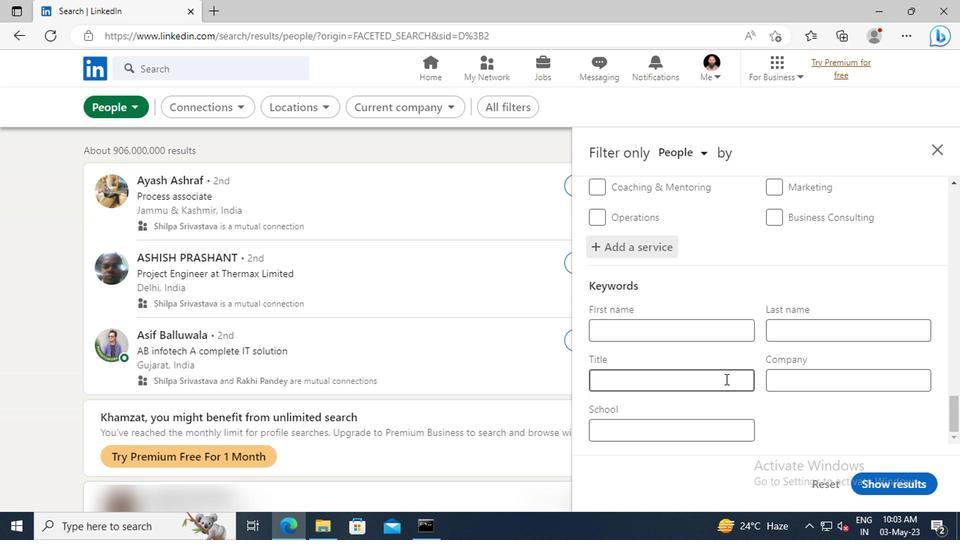 
Action: Key pressed <Key.shift>HVAC<Key.space><Key.shift>TECHNICIAN<Key.enter>
Screenshot: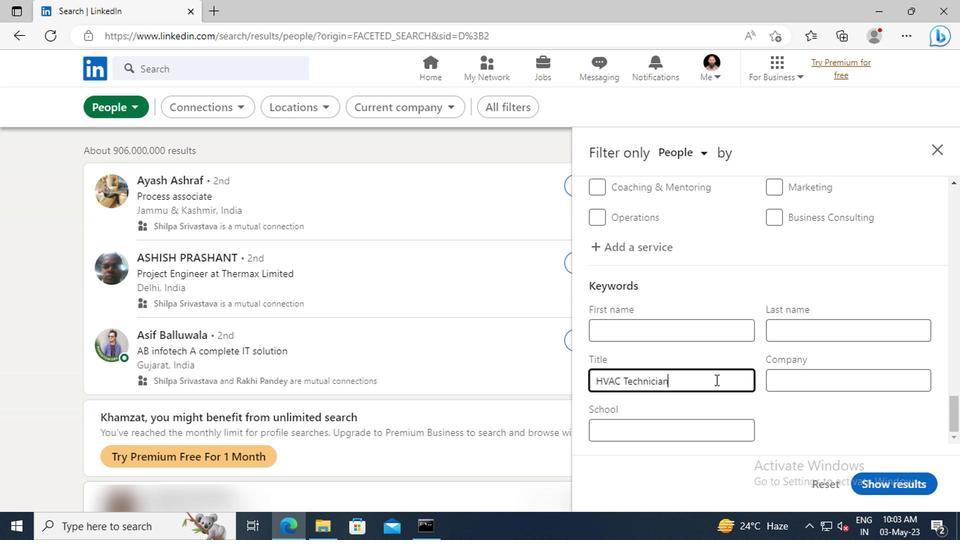
Action: Mouse moved to (873, 484)
Screenshot: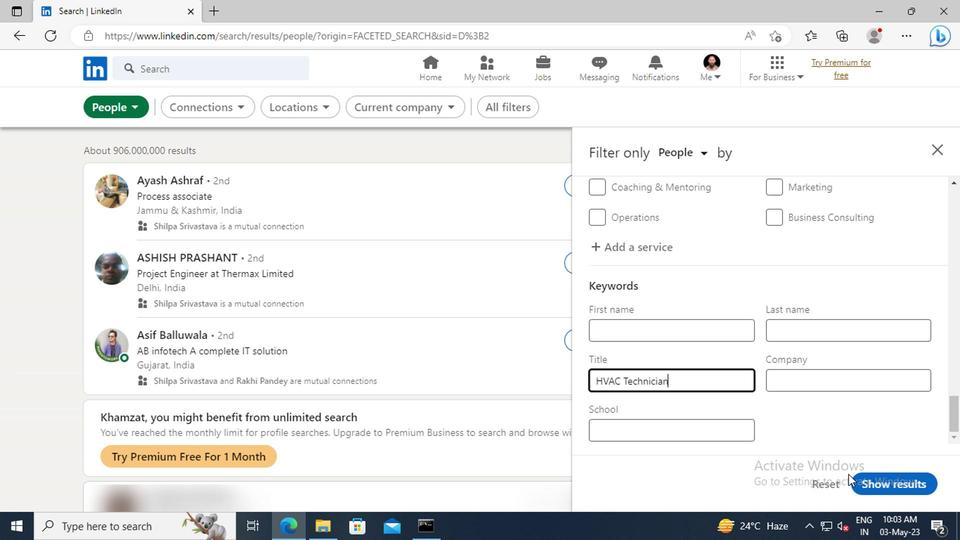 
Action: Mouse pressed left at (873, 484)
Screenshot: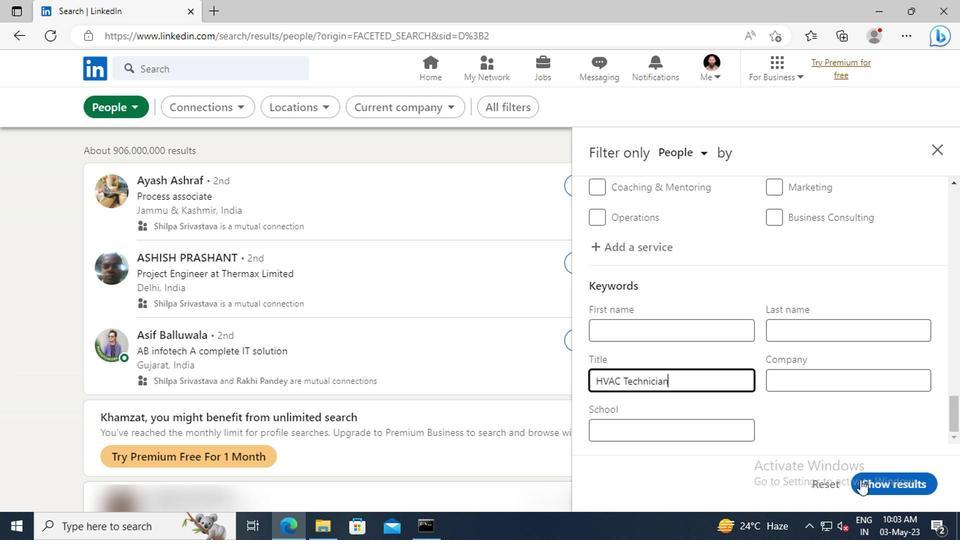 
